 Task: Create new customer invoice with Date Opened: 25-May-23, Select Customer: Cornucopia of Goods, Terms: Net 30. Make invoice entry for item-1 with Date: 25-May-23, Description: Youth To The People Dream Eye Cream with Vitamin C and Ceramides (0.5 oz)
, Income Account: Income:Sales, Quantity: 1, Unit Price: 15.99, Sales Tax: Y, Sales Tax Included: Y, Tax Table: Sales Tax. Make entry for item-2 with Date: 25-May-23, Description: Modal Long Pajama Set Charcoal Heather Gray Medium
, Income Account: Income:Sales, Quantity: 1, Unit Price: 13.49, Sales Tax: Y, Sales Tax Included: Y, Tax Table: Sales Tax. Post Invoice with Post Date: 25-May-23, Post to Accounts: Assets:Accounts Receivable. Pay / Process Payment with Transaction Date: 23-Jun-23, Amount: 29.49, Transfer Account: Checking Account. Go to 'Print Invoice'.
Action: Mouse moved to (164, 34)
Screenshot: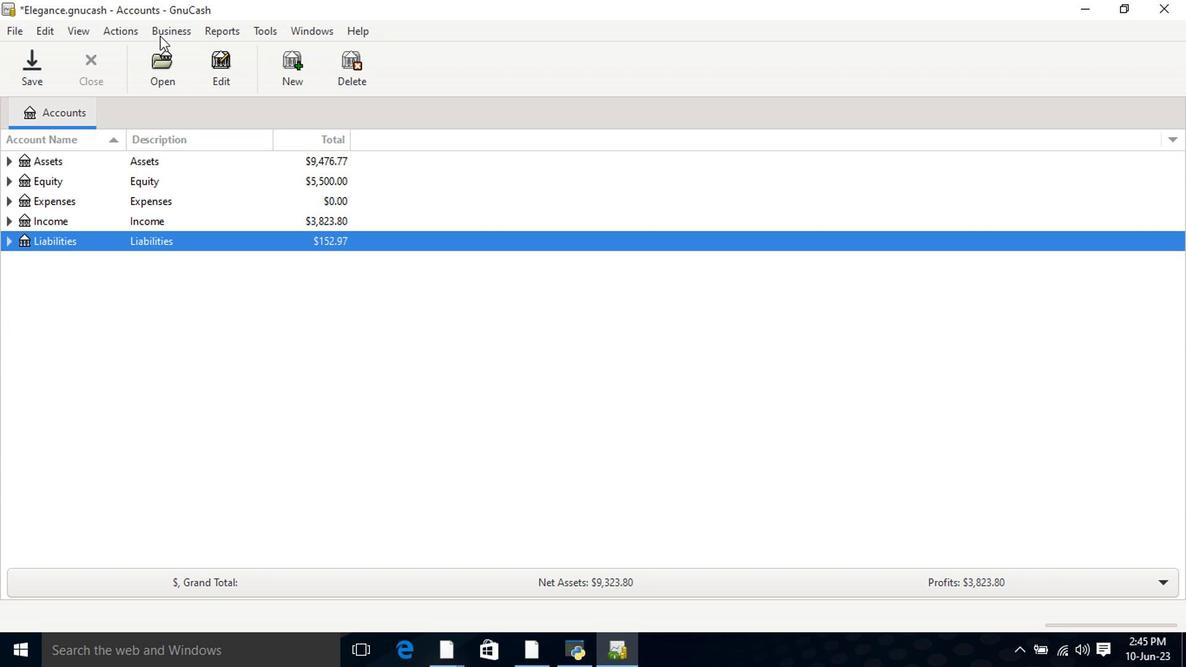 
Action: Mouse pressed left at (164, 34)
Screenshot: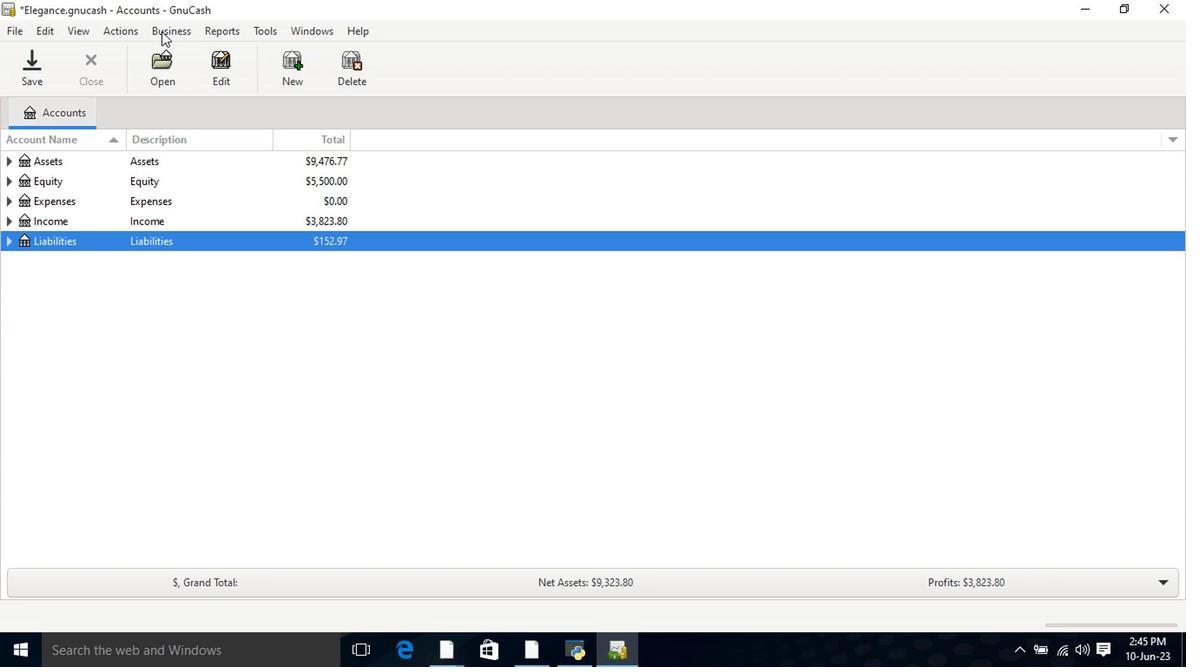 
Action: Mouse moved to (175, 54)
Screenshot: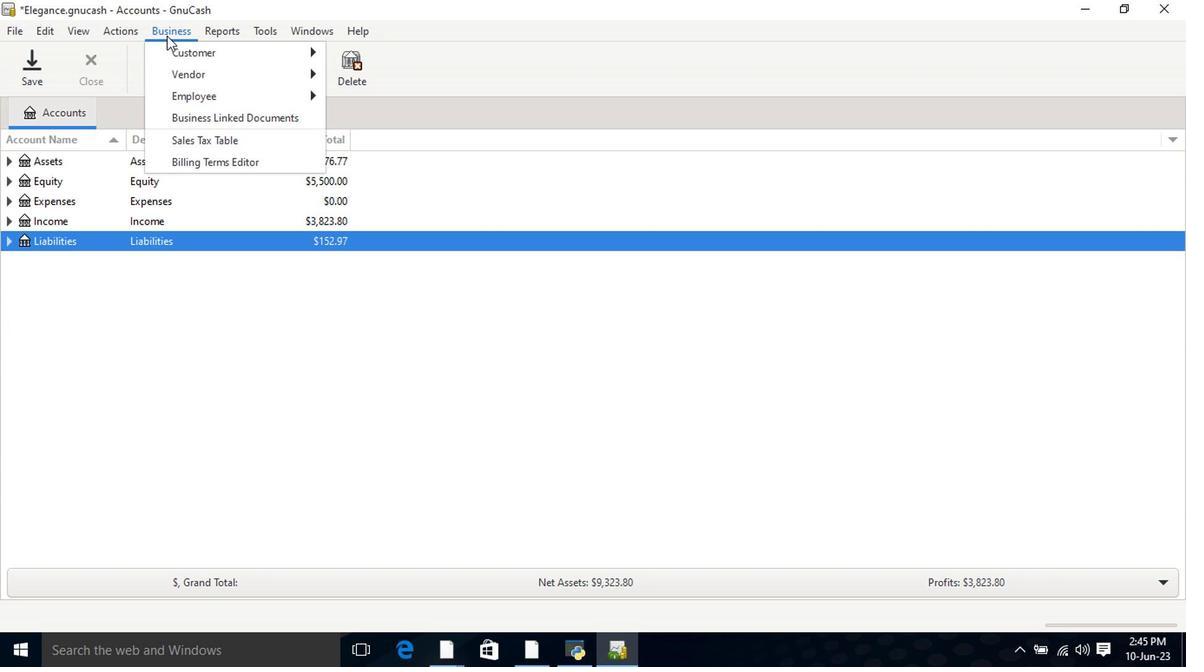 
Action: Mouse pressed left at (175, 54)
Screenshot: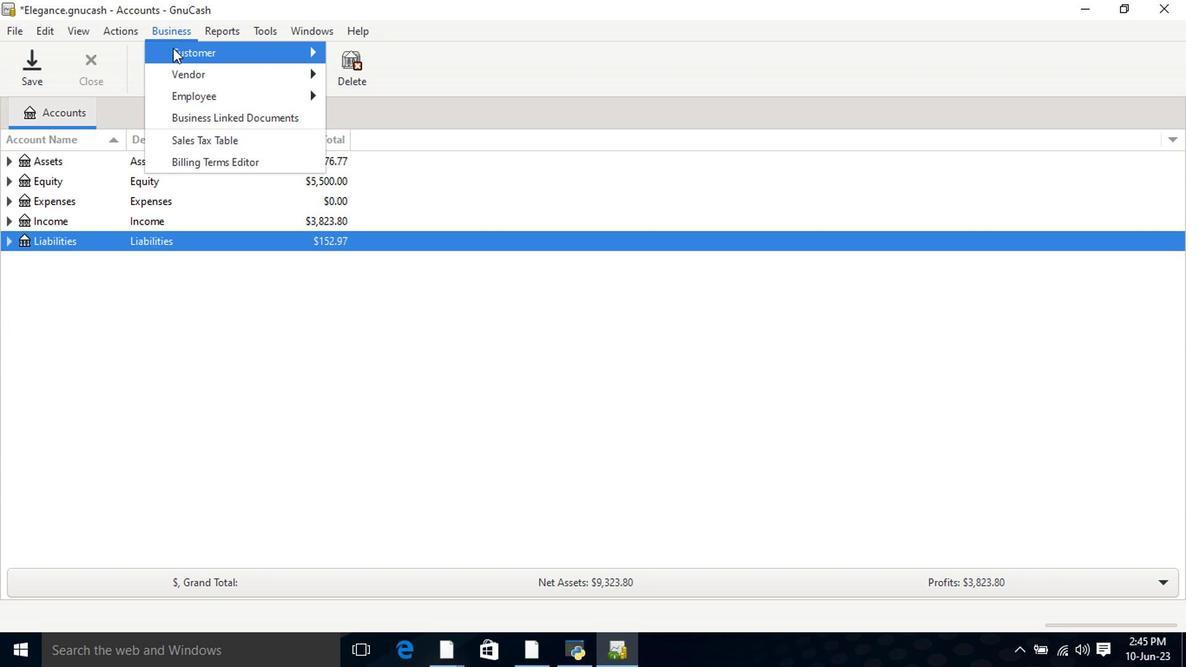 
Action: Mouse moved to (392, 121)
Screenshot: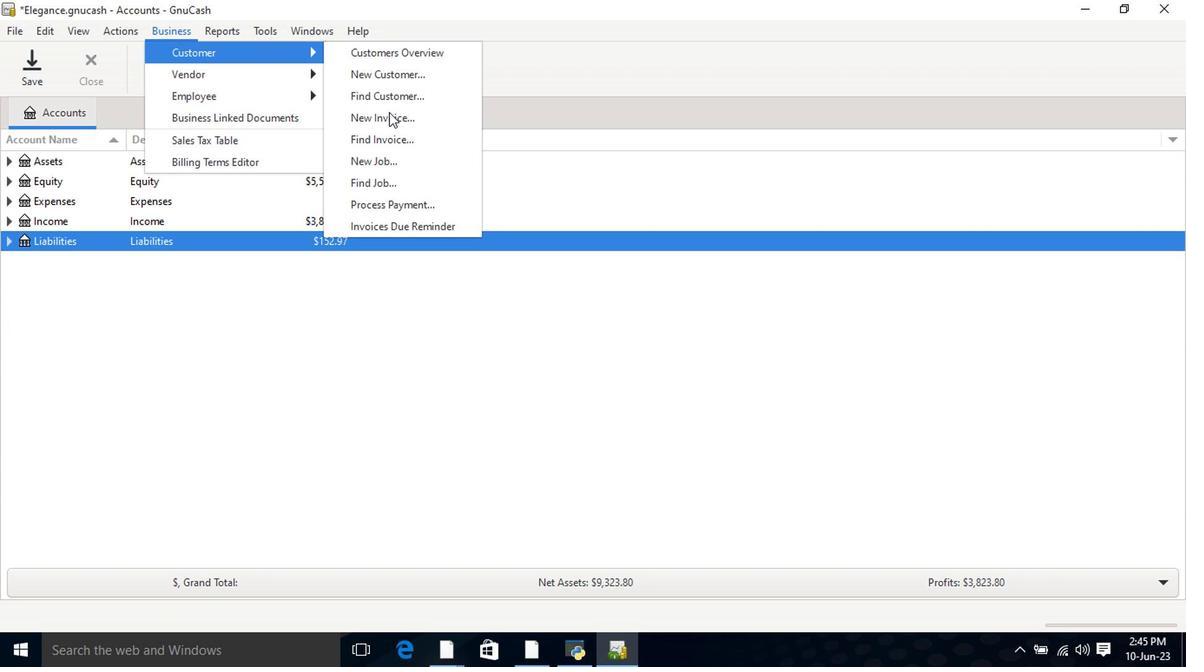 
Action: Mouse pressed left at (392, 121)
Screenshot: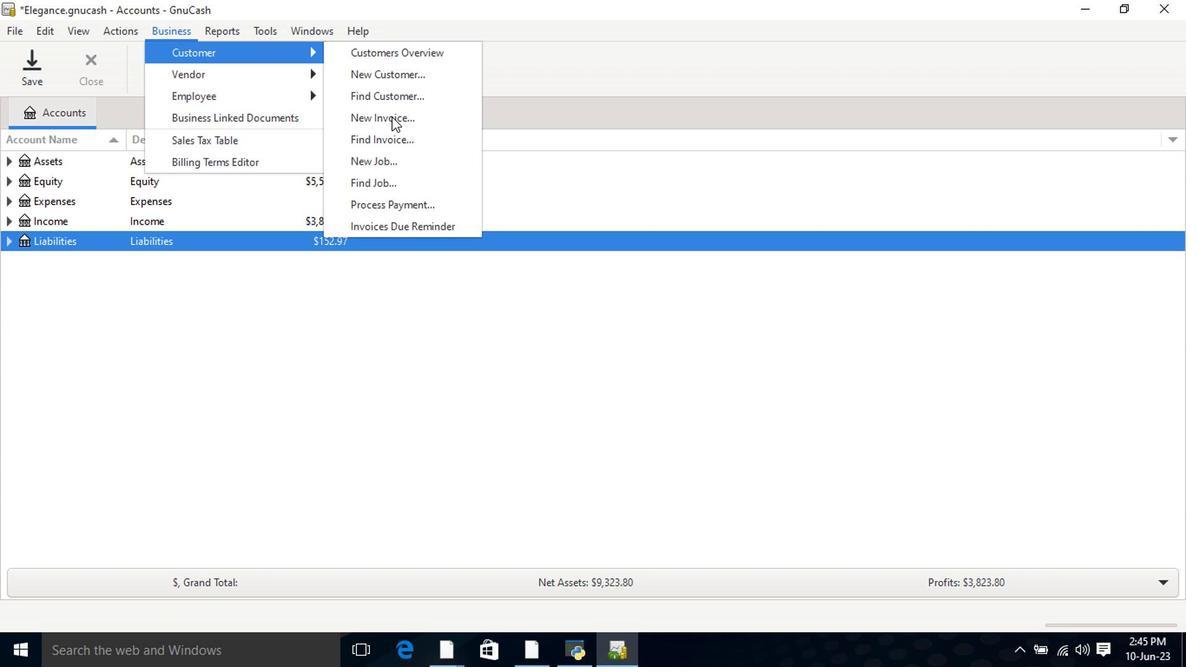 
Action: Mouse moved to (723, 268)
Screenshot: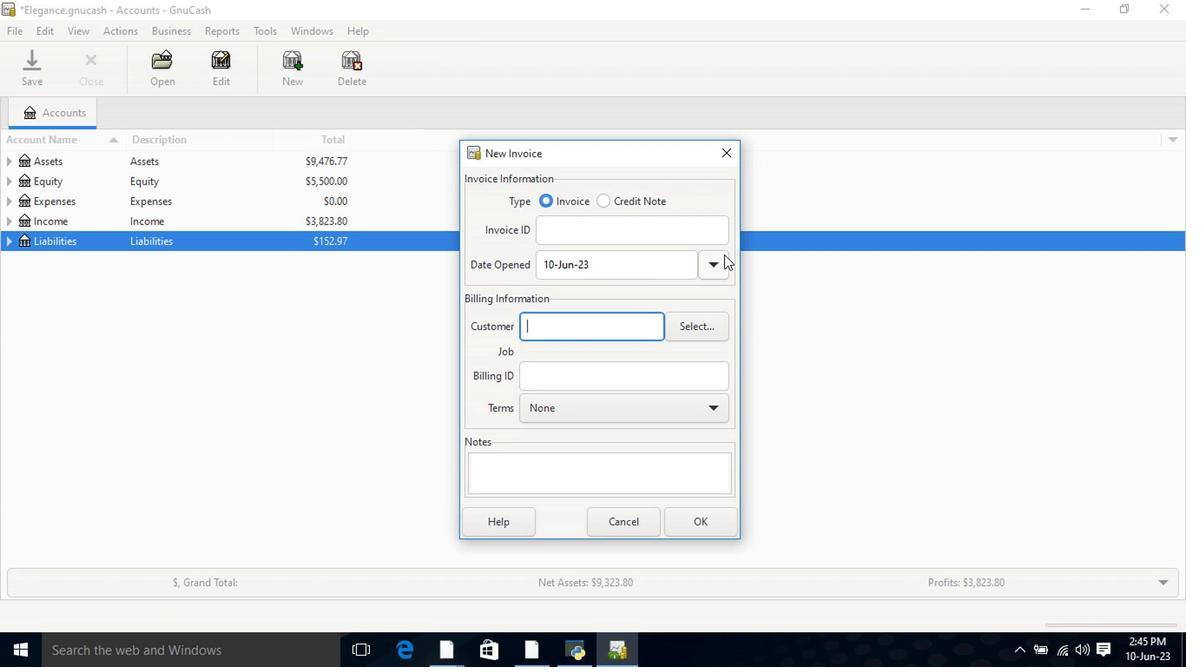 
Action: Mouse pressed left at (723, 268)
Screenshot: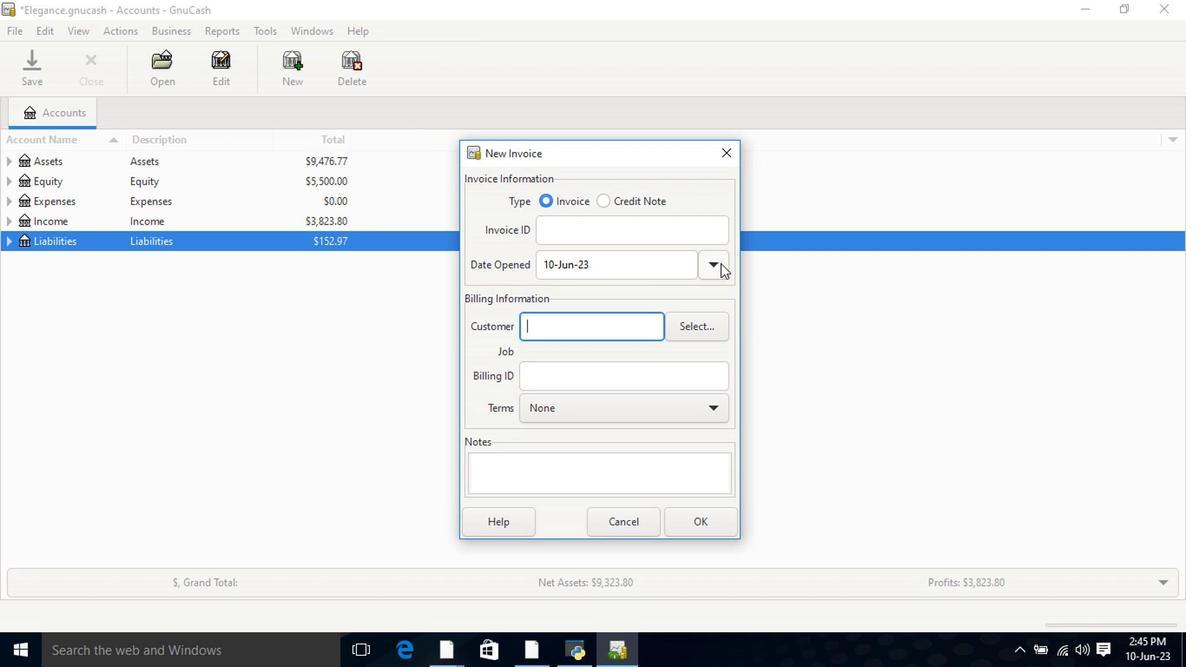 
Action: Mouse moved to (580, 297)
Screenshot: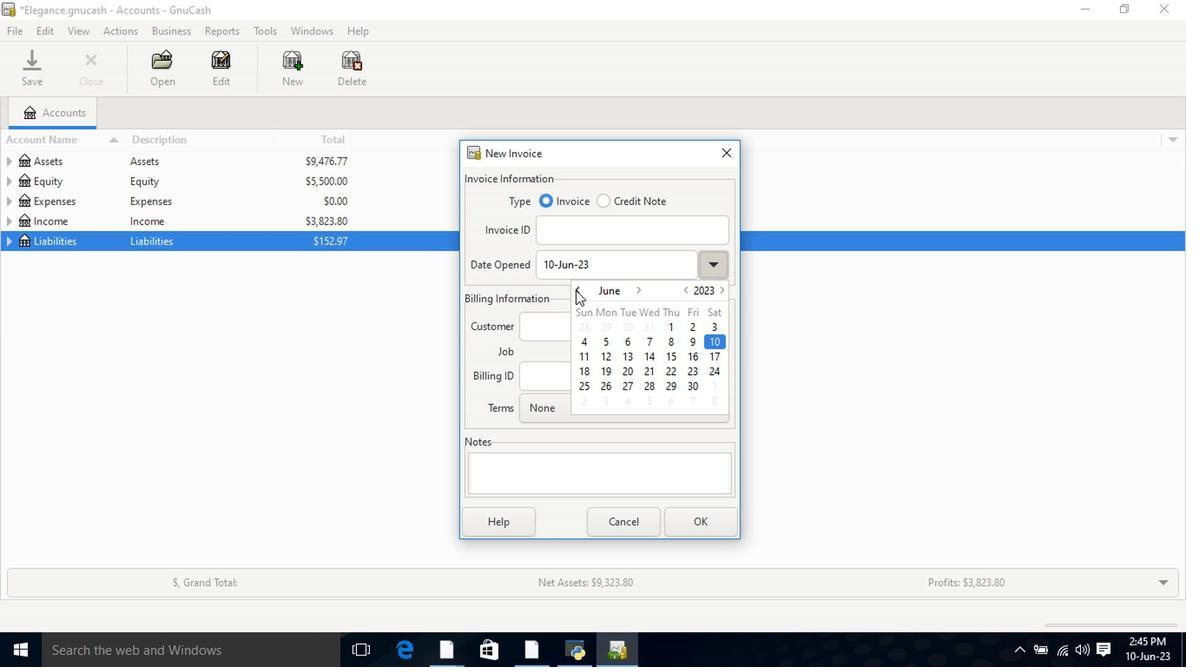 
Action: Mouse pressed left at (580, 297)
Screenshot: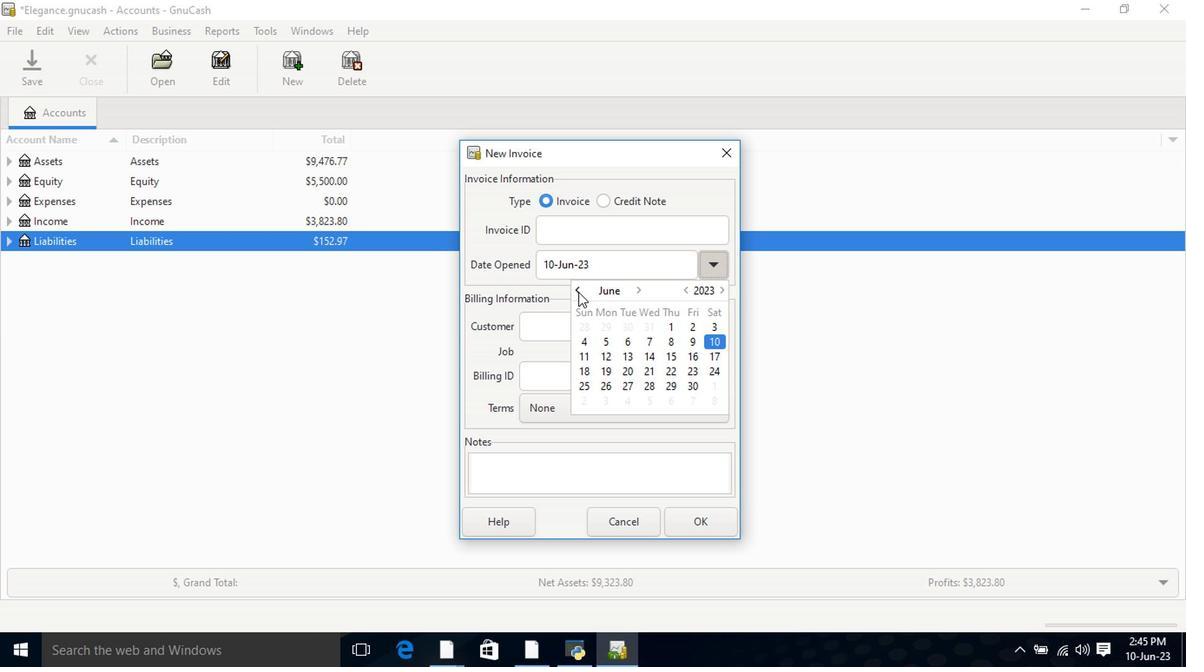 
Action: Mouse moved to (673, 373)
Screenshot: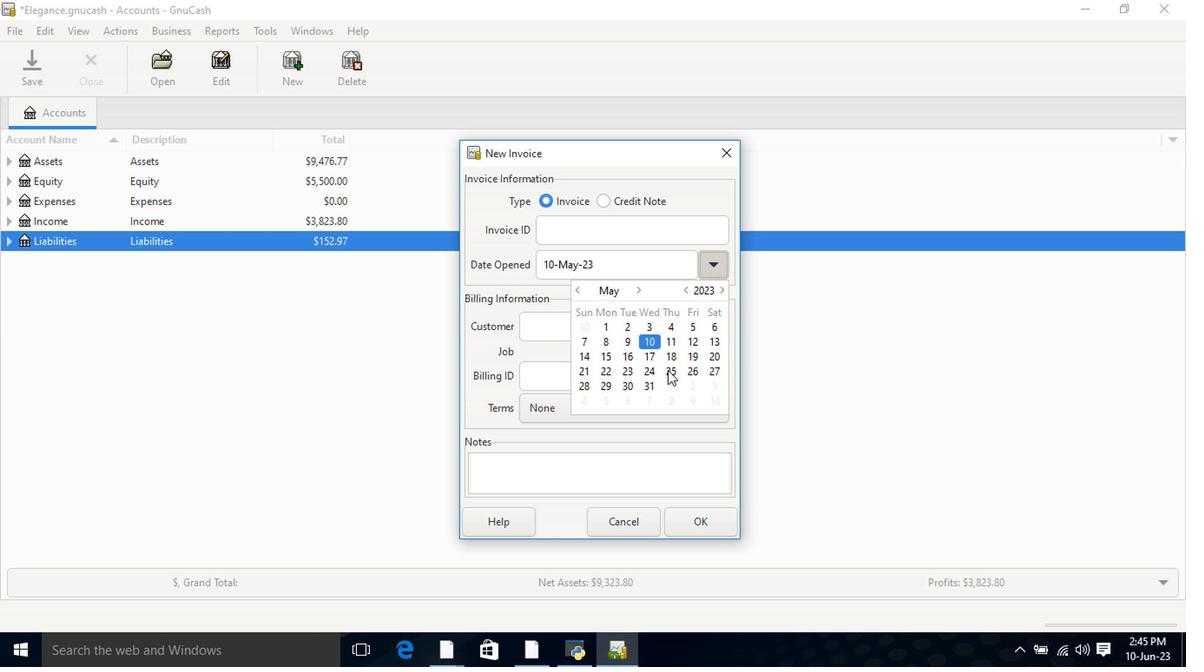
Action: Mouse pressed left at (673, 373)
Screenshot: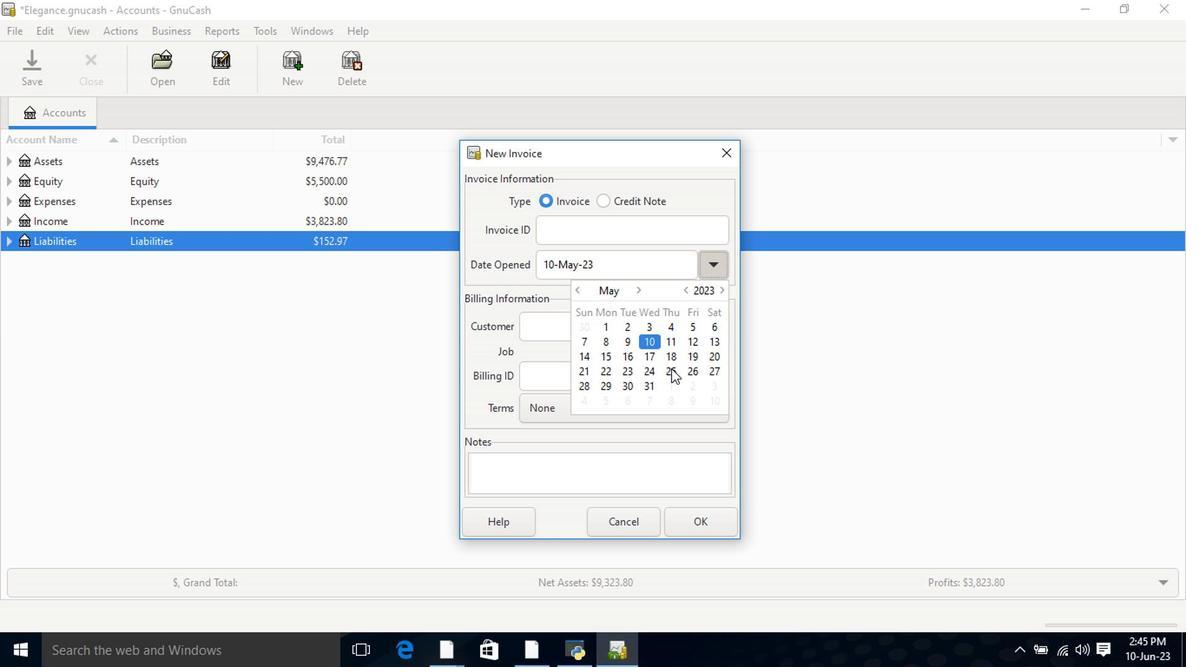
Action: Mouse pressed left at (673, 373)
Screenshot: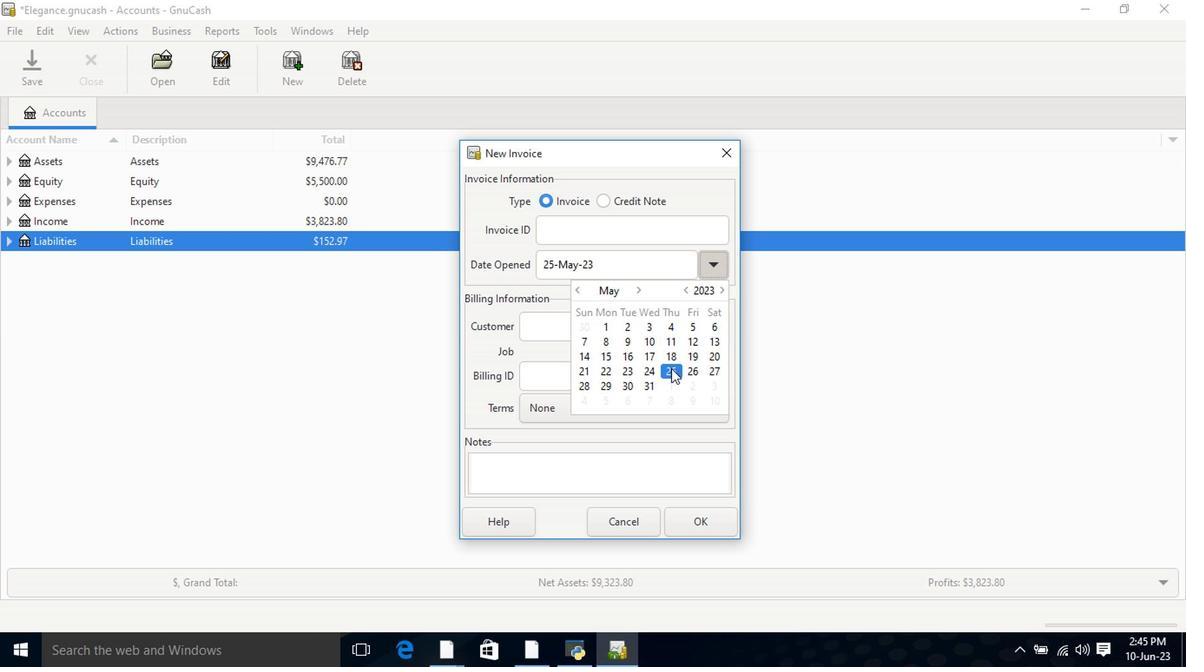 
Action: Mouse moved to (619, 339)
Screenshot: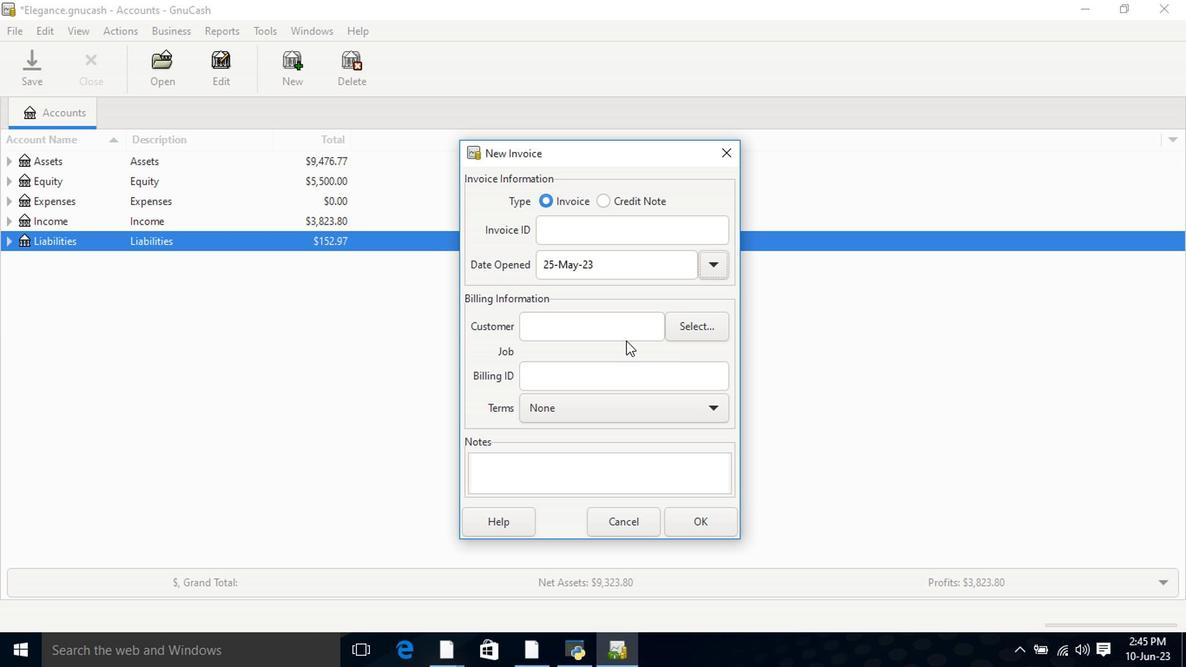
Action: Mouse pressed left at (619, 339)
Screenshot: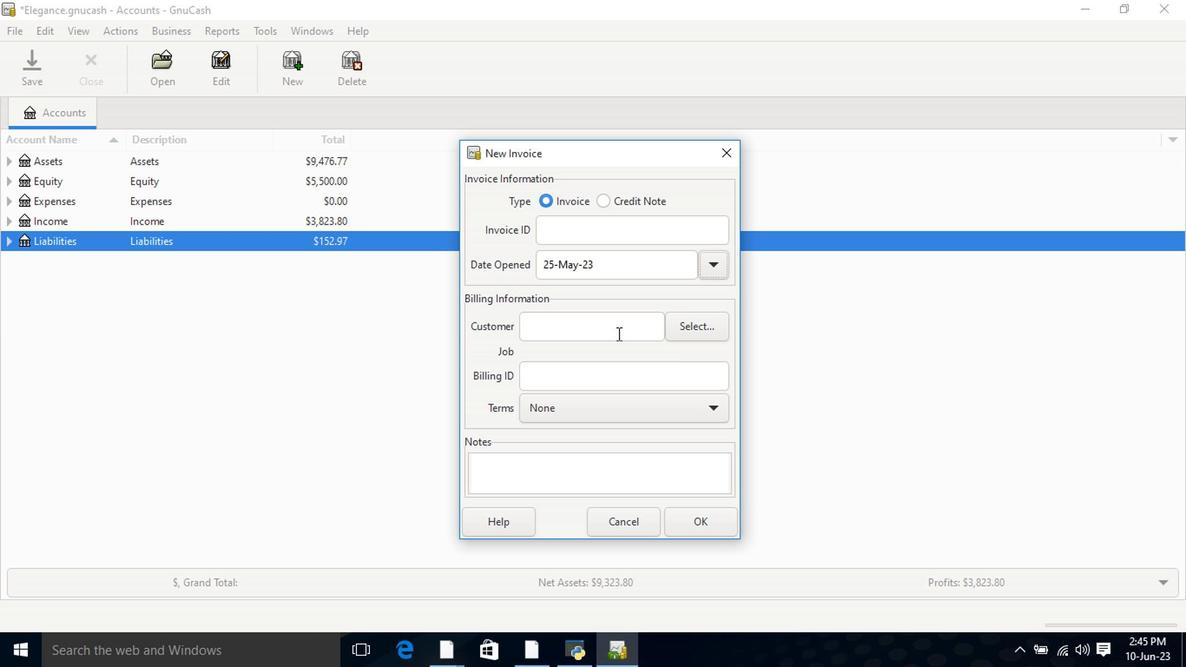 
Action: Mouse moved to (618, 339)
Screenshot: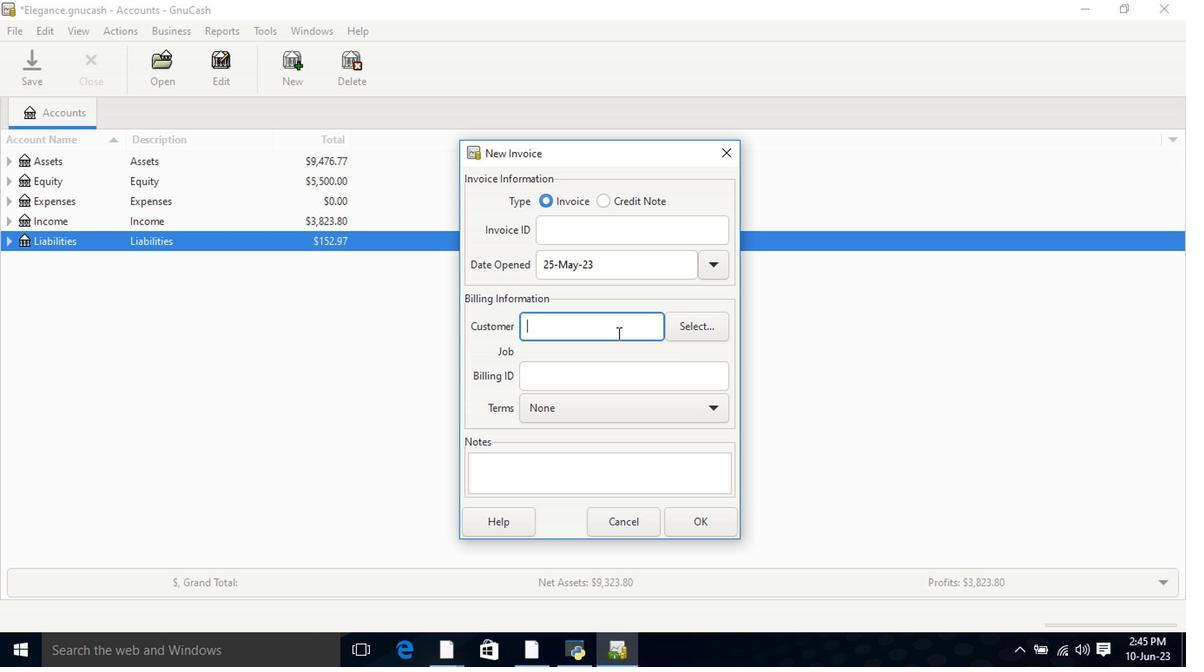 
Action: Key pressed <Key.shift>Corn
Screenshot: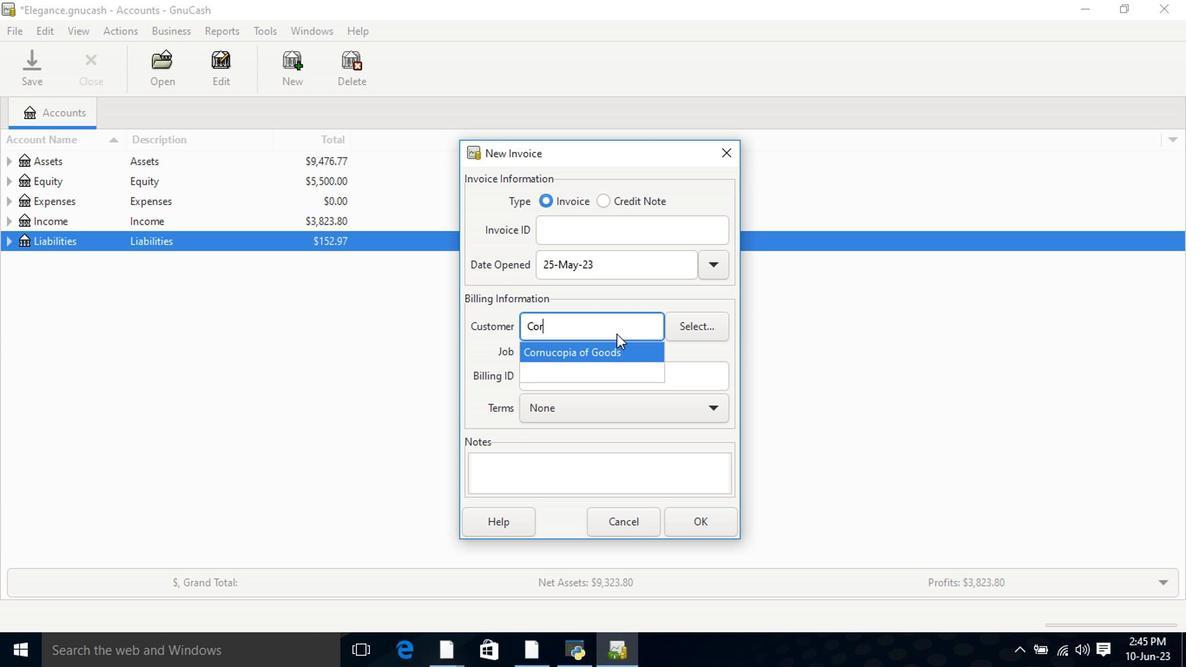 
Action: Mouse moved to (586, 354)
Screenshot: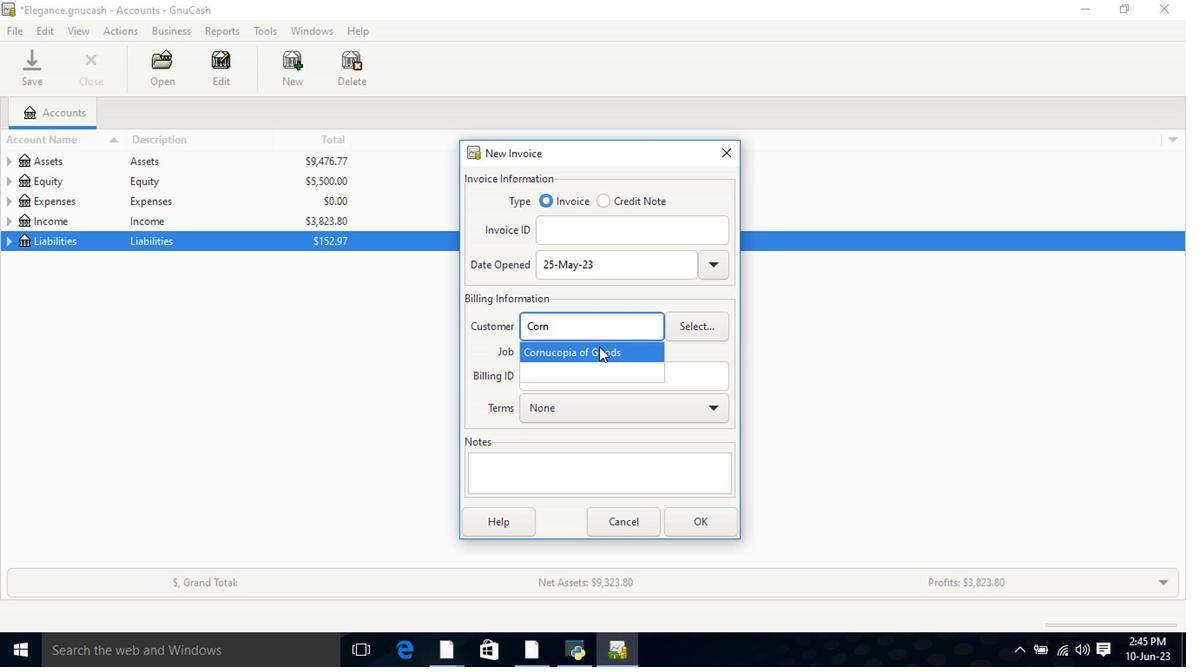 
Action: Mouse pressed left at (586, 354)
Screenshot: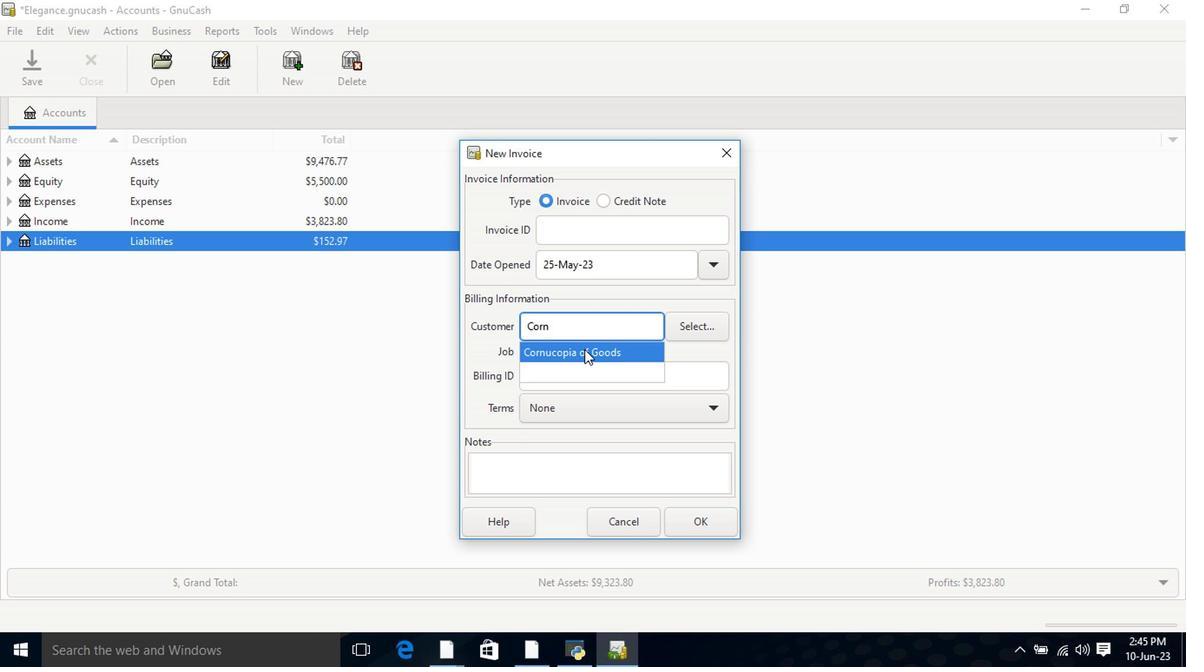 
Action: Mouse moved to (592, 435)
Screenshot: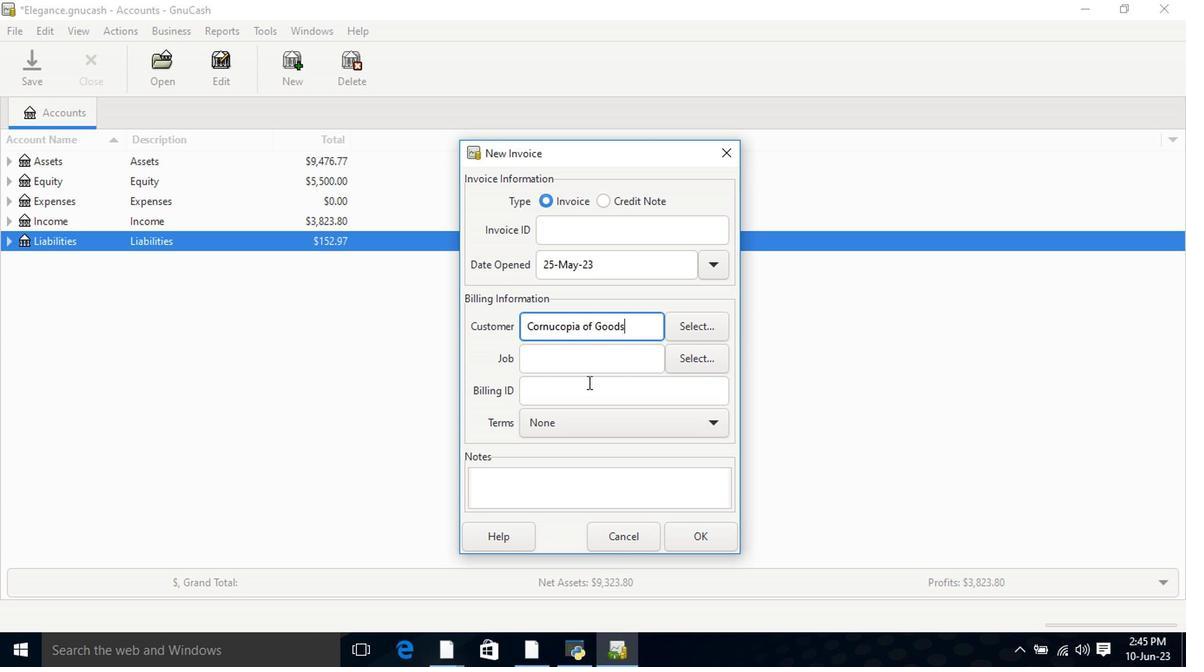 
Action: Mouse pressed left at (592, 435)
Screenshot: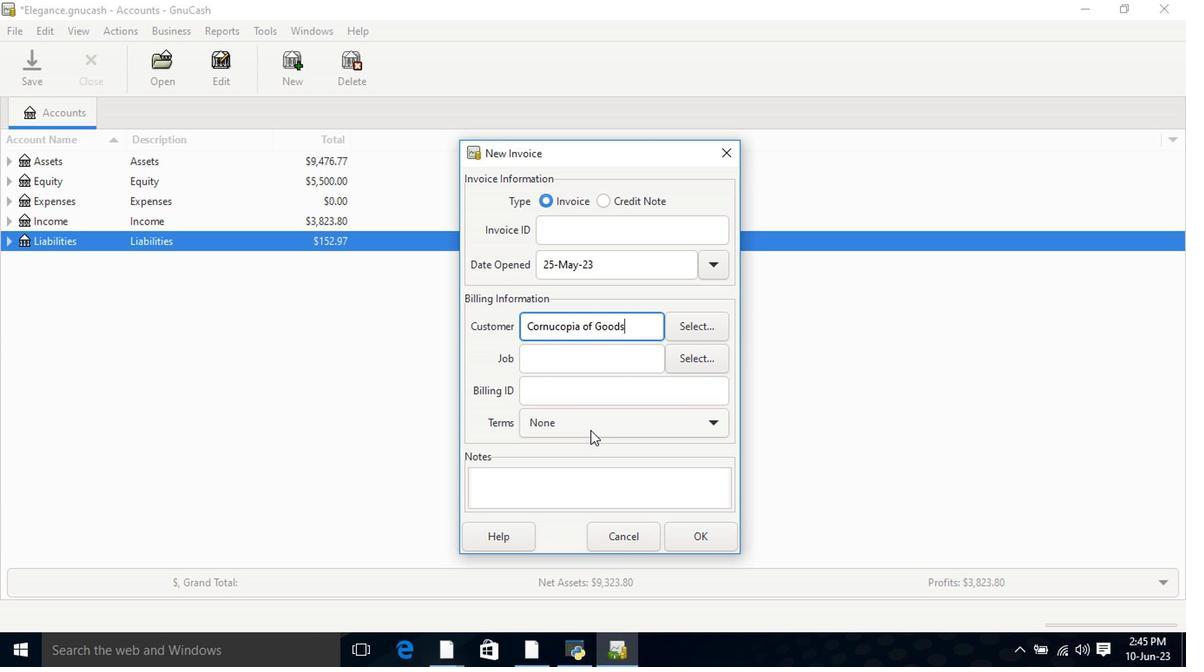 
Action: Mouse moved to (589, 473)
Screenshot: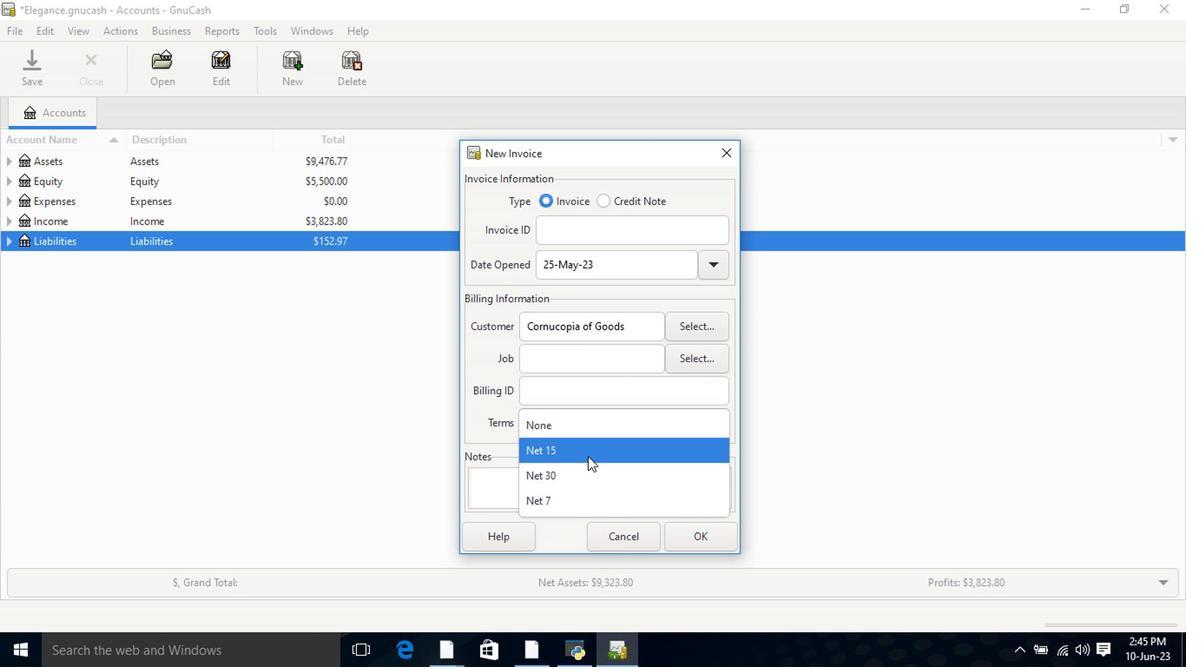 
Action: Mouse pressed left at (589, 473)
Screenshot: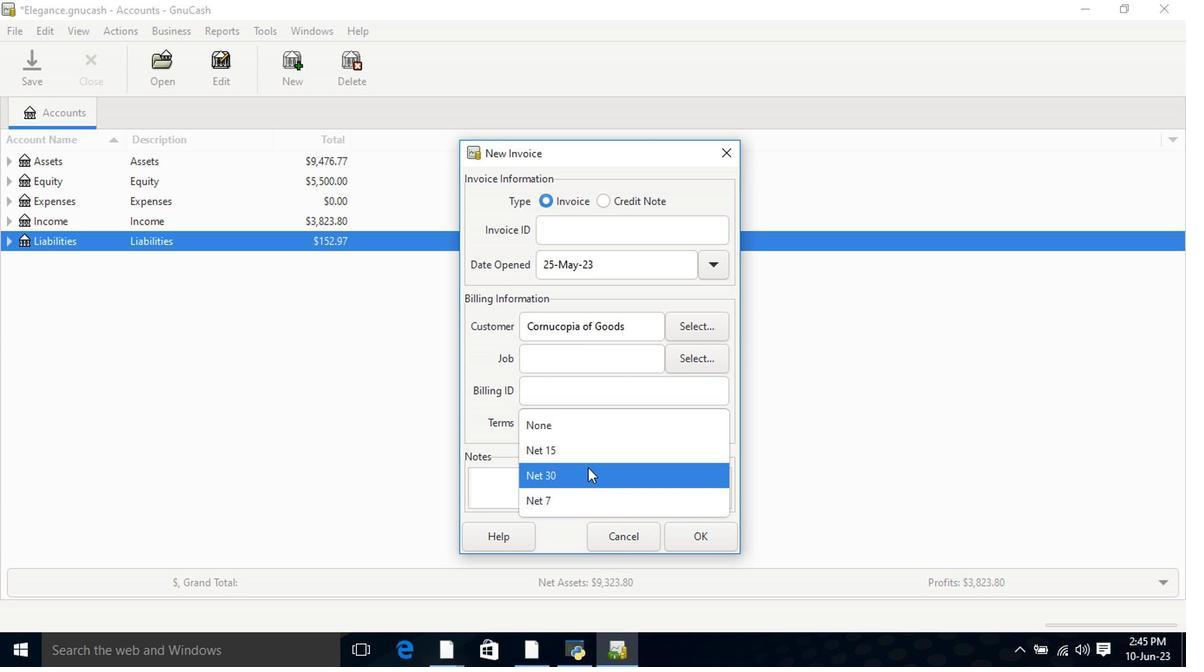 
Action: Mouse moved to (730, 554)
Screenshot: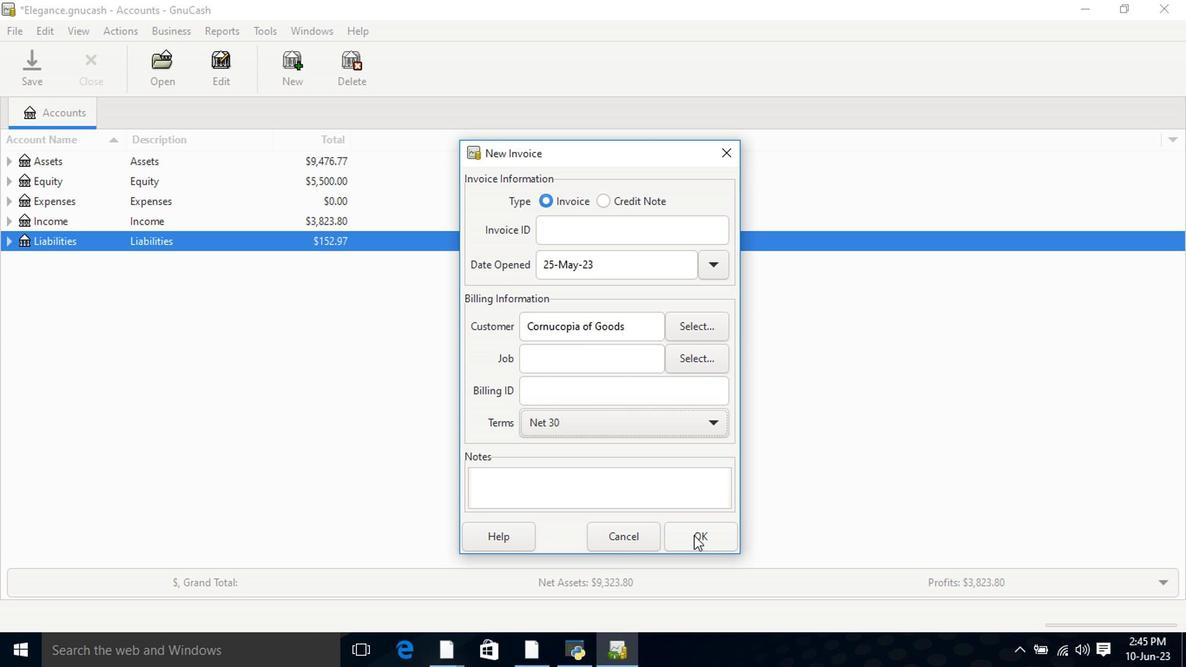 
Action: Mouse pressed left at (730, 554)
Screenshot: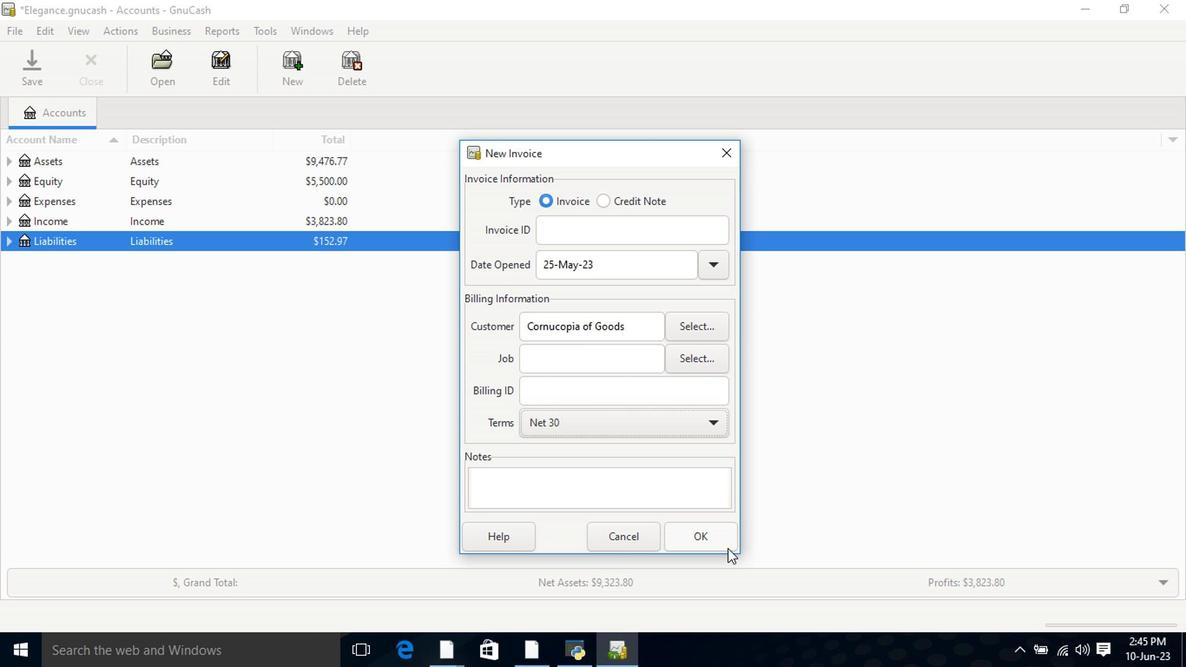 
Action: Mouse moved to (86, 346)
Screenshot: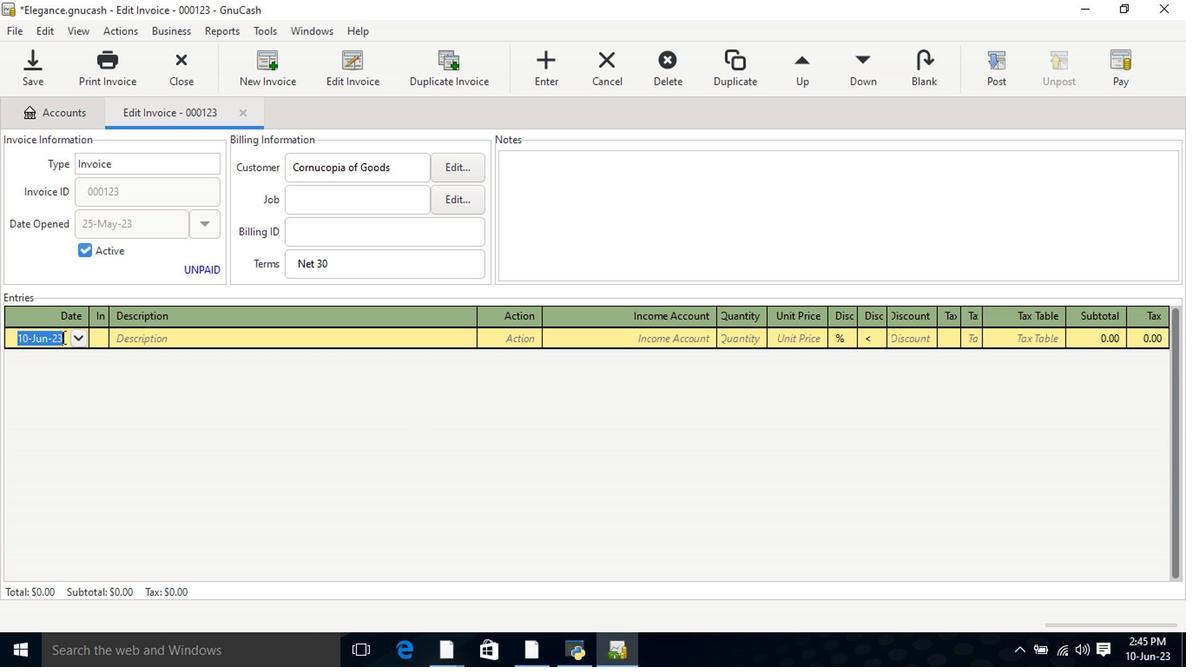 
Action: Mouse pressed left at (86, 346)
Screenshot: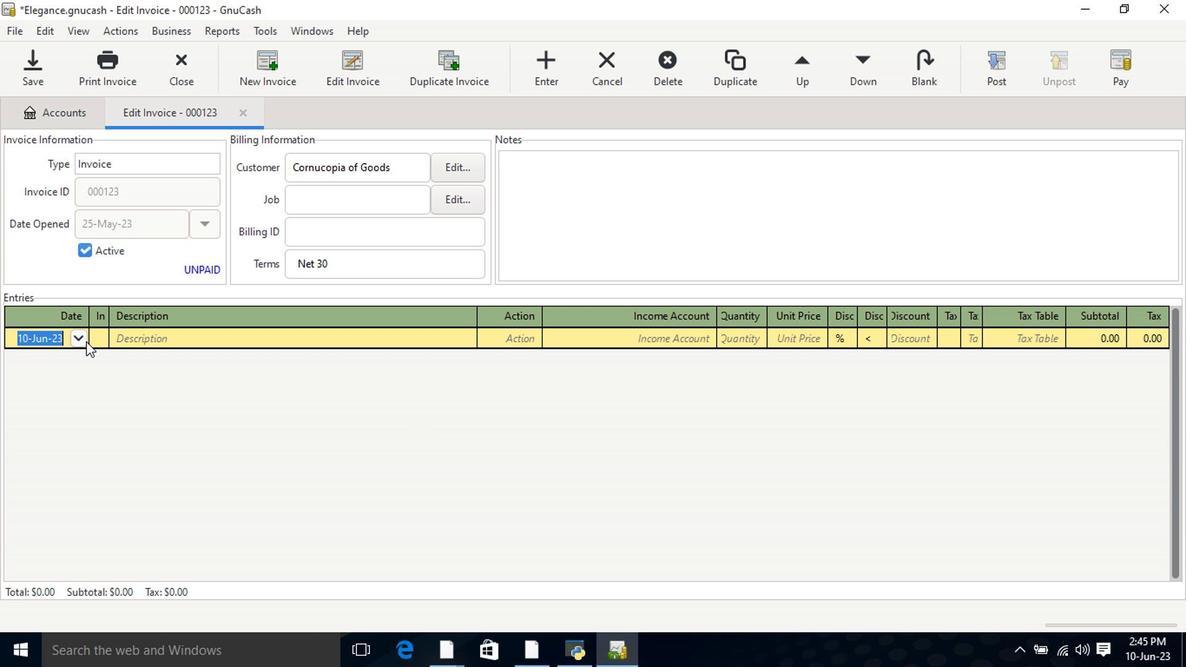 
Action: Mouse moved to (12, 369)
Screenshot: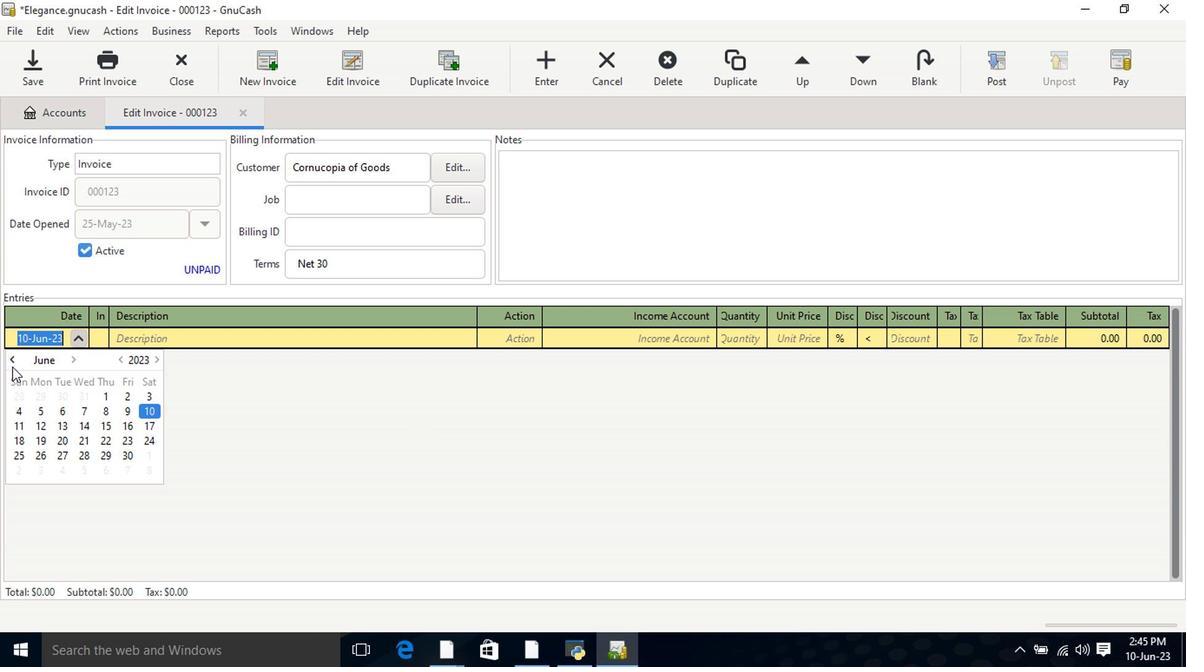 
Action: Mouse pressed left at (12, 369)
Screenshot: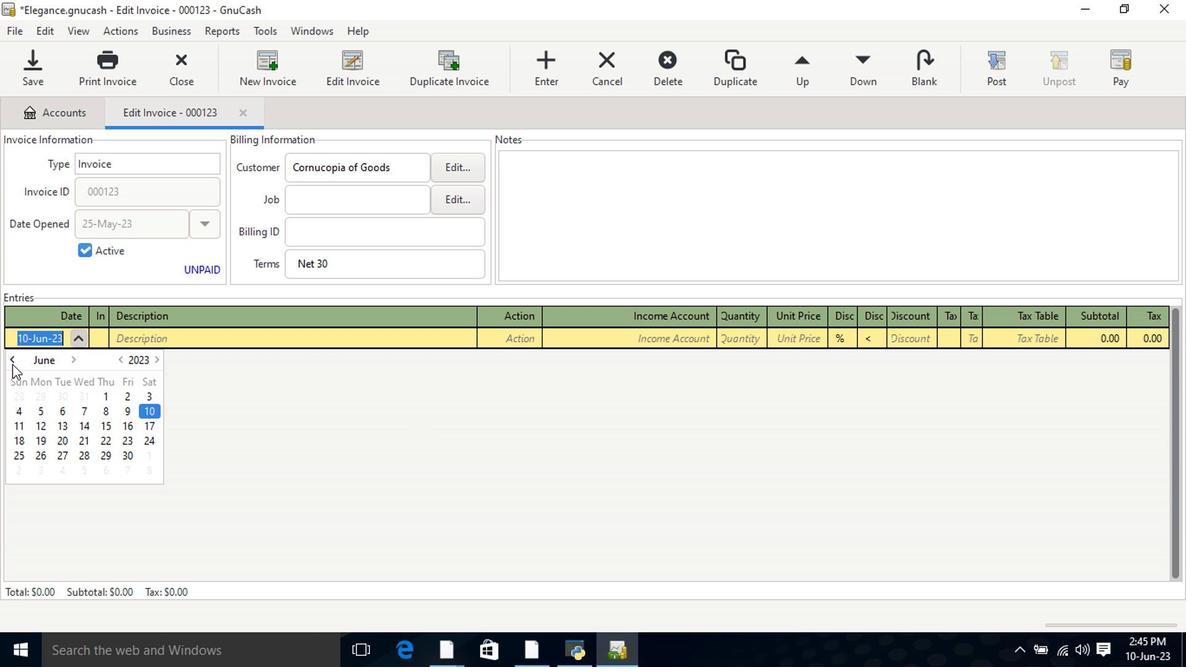 
Action: Mouse moved to (107, 441)
Screenshot: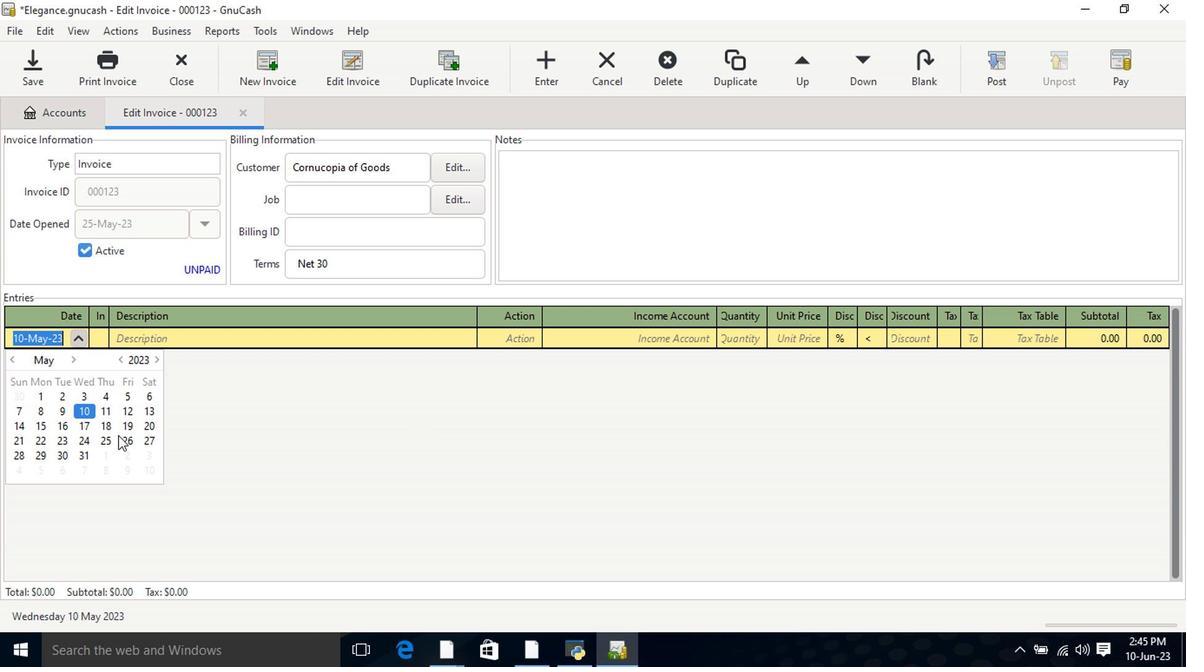 
Action: Mouse pressed left at (107, 441)
Screenshot: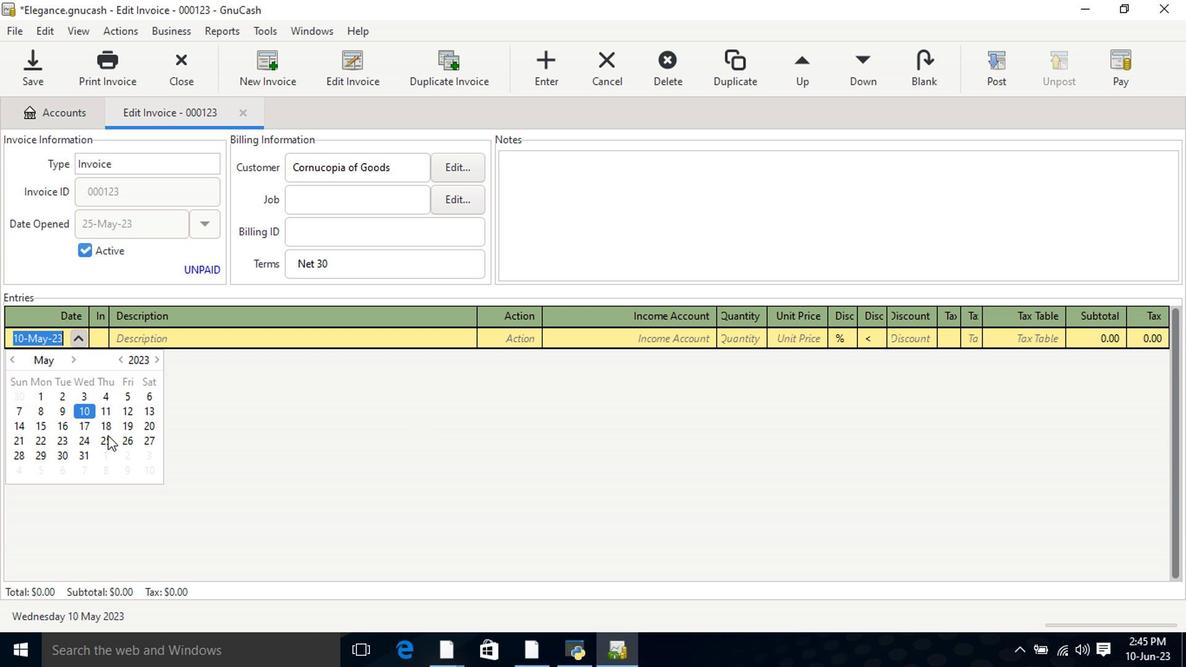 
Action: Mouse pressed left at (107, 441)
Screenshot: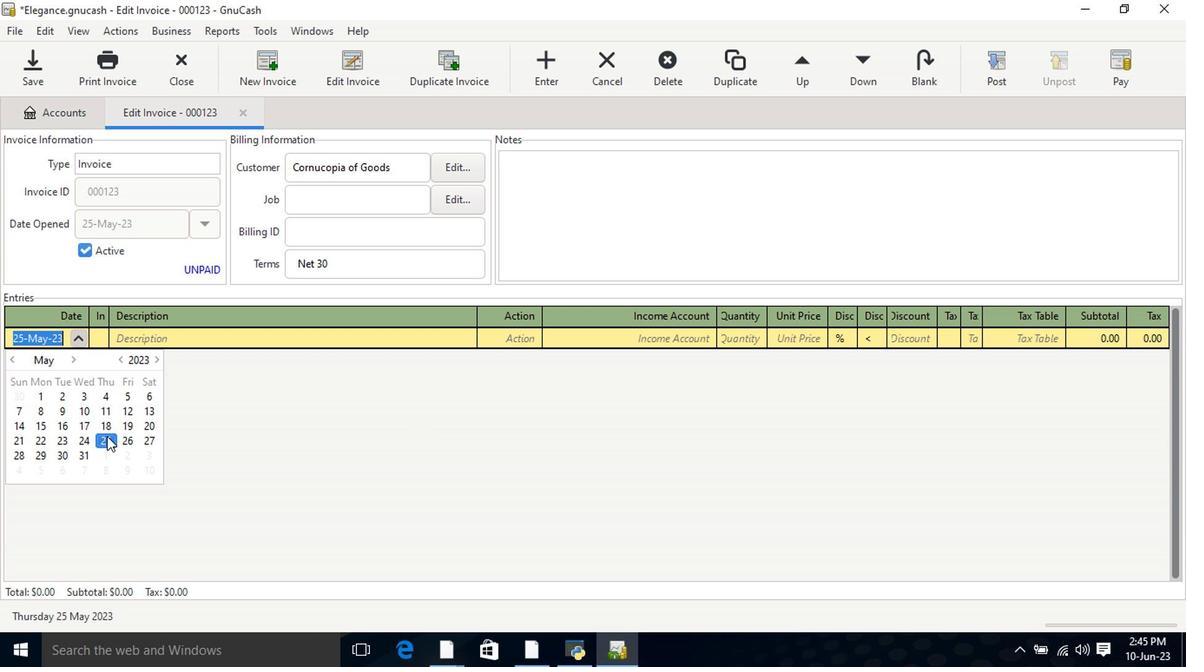 
Action: Mouse moved to (193, 341)
Screenshot: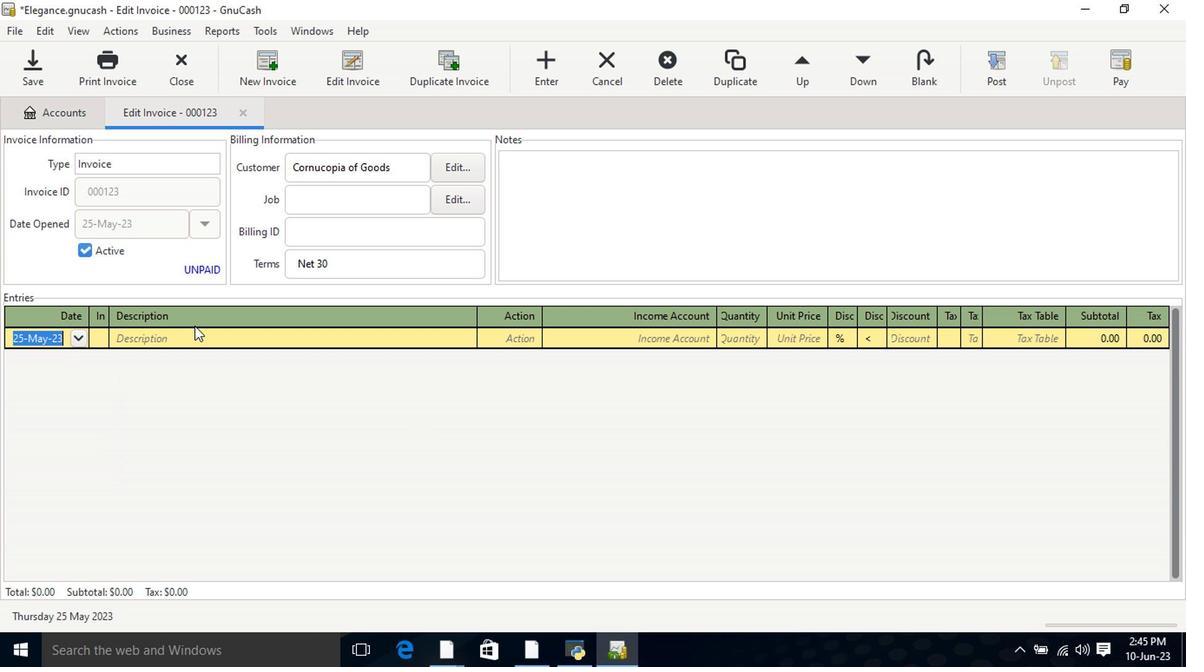 
Action: Mouse pressed left at (193, 341)
Screenshot: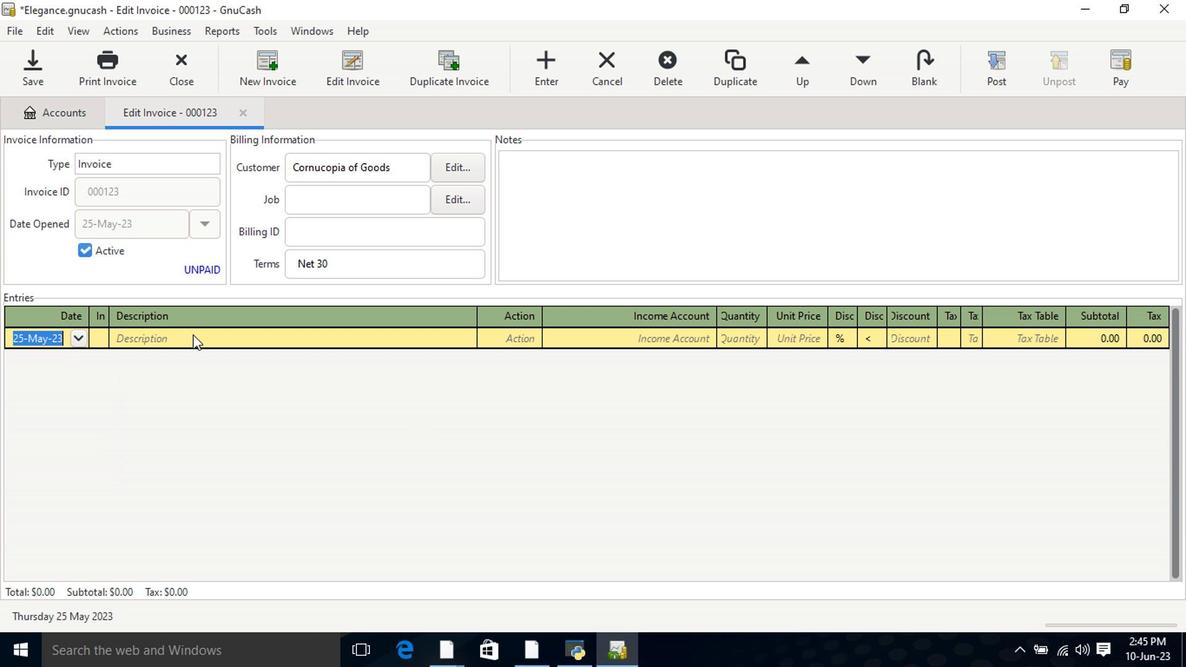 
Action: Key pressed <Key.shift>Youth<Key.space><Key.shift>To<Key.space><Key.shift>The<Key.space><Key.shift>People<Key.space><Key.shift>Dream<Key.space><Key.shift>Eye<Key.space><Key.shift>Cream<Key.space>with<Key.space><Key.shift>Vitamin<Key.space><Key.shift>C<Key.space>and<Key.space><Key.shift>Ceramides<Key.space><Key.shift_r>(0.5<Key.space>oz<Key.shift_r>)<Key.tab><Key.tab>incom<Key.down><Key.down><Key.down><Key.tab>1<Key.tab>15.99<Key.tab>
Screenshot: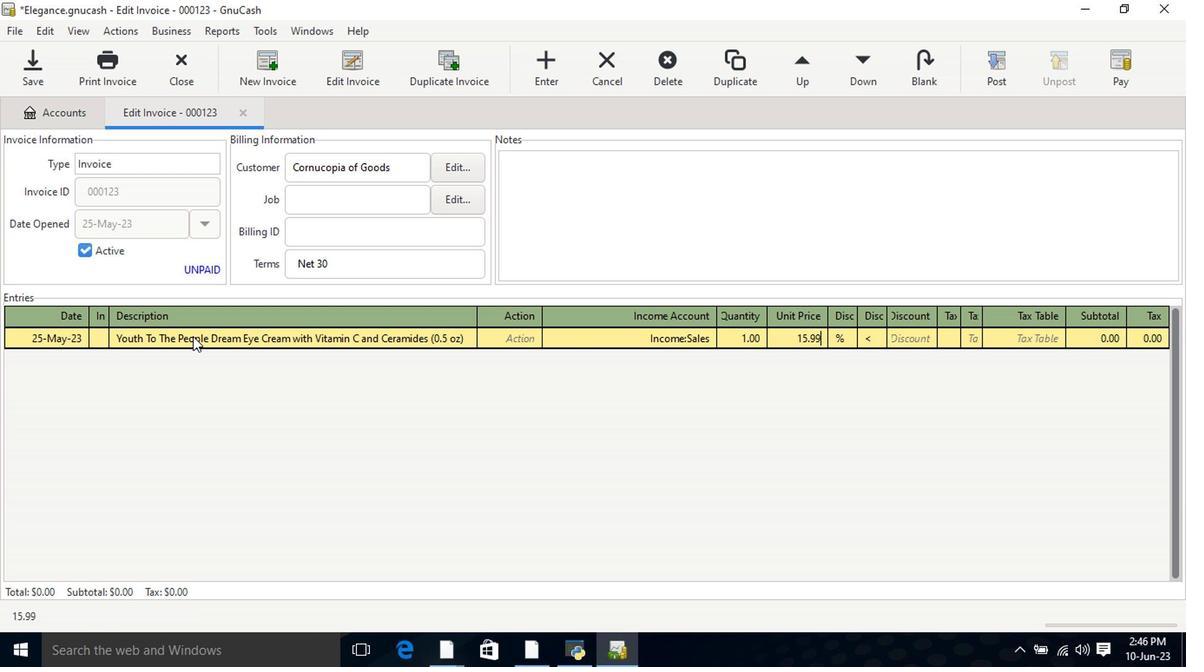 
Action: Mouse moved to (943, 342)
Screenshot: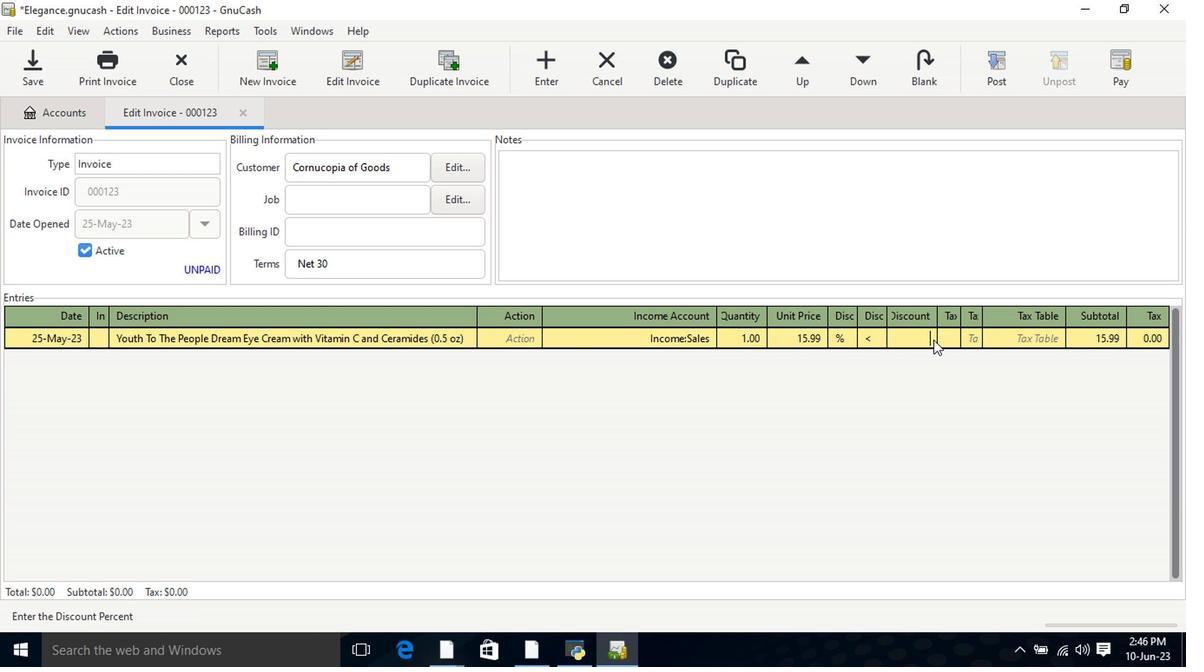 
Action: Mouse pressed left at (943, 342)
Screenshot: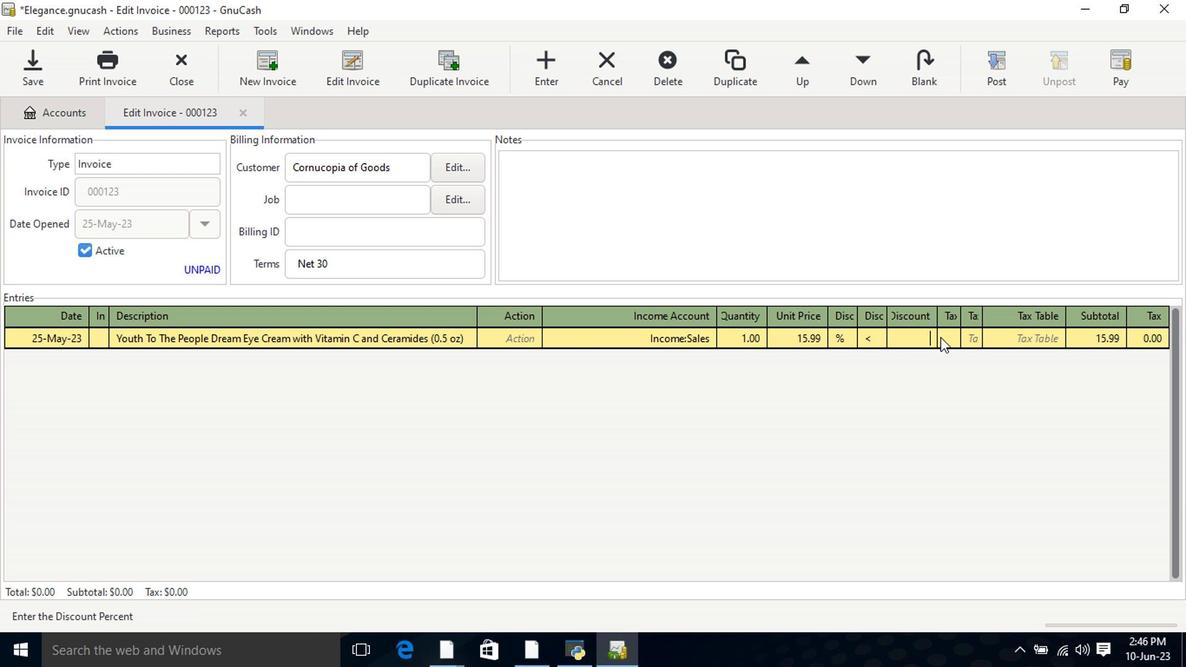 
Action: Mouse moved to (982, 340)
Screenshot: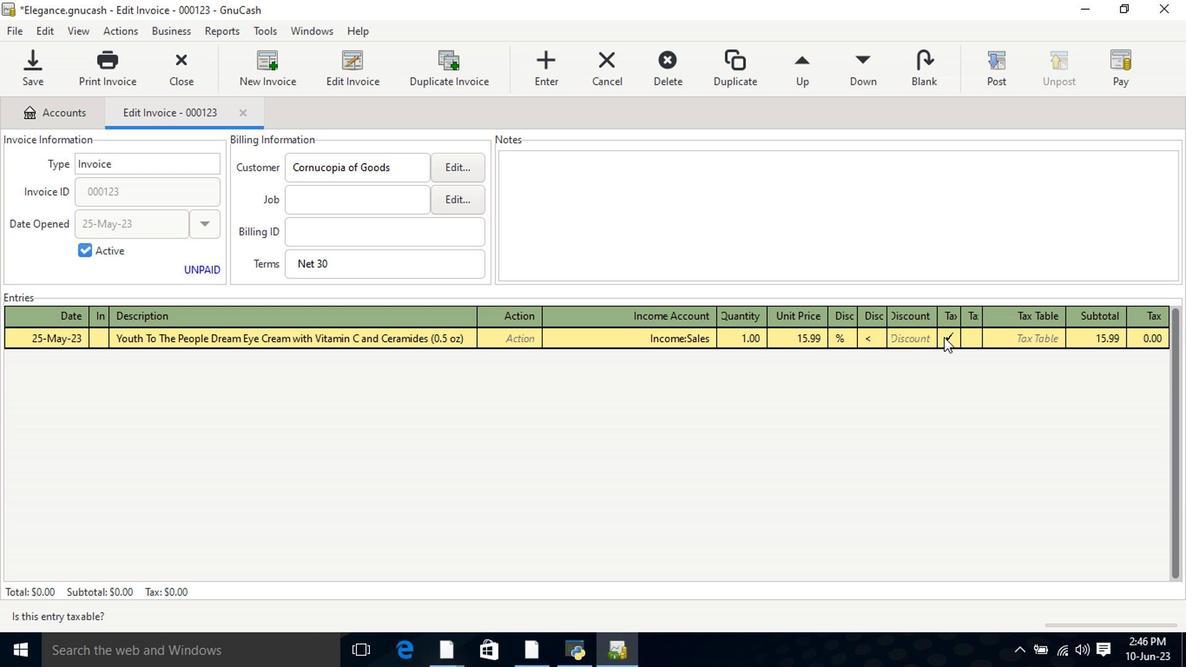 
Action: Mouse pressed left at (982, 340)
Screenshot: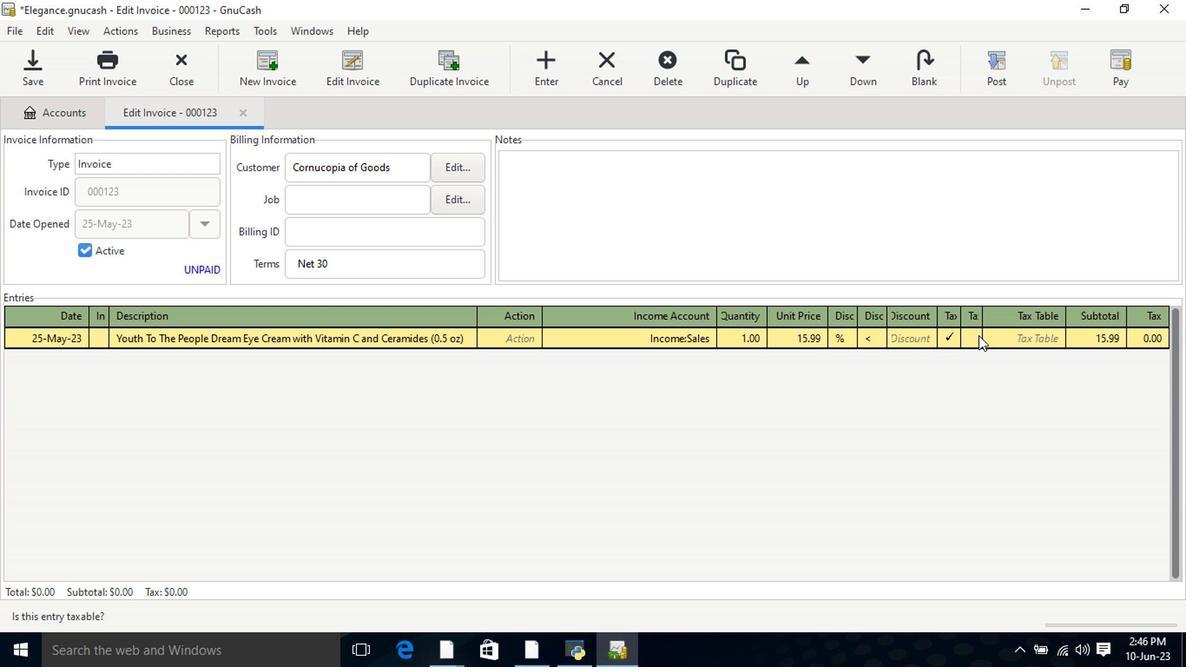 
Action: Mouse moved to (1035, 343)
Screenshot: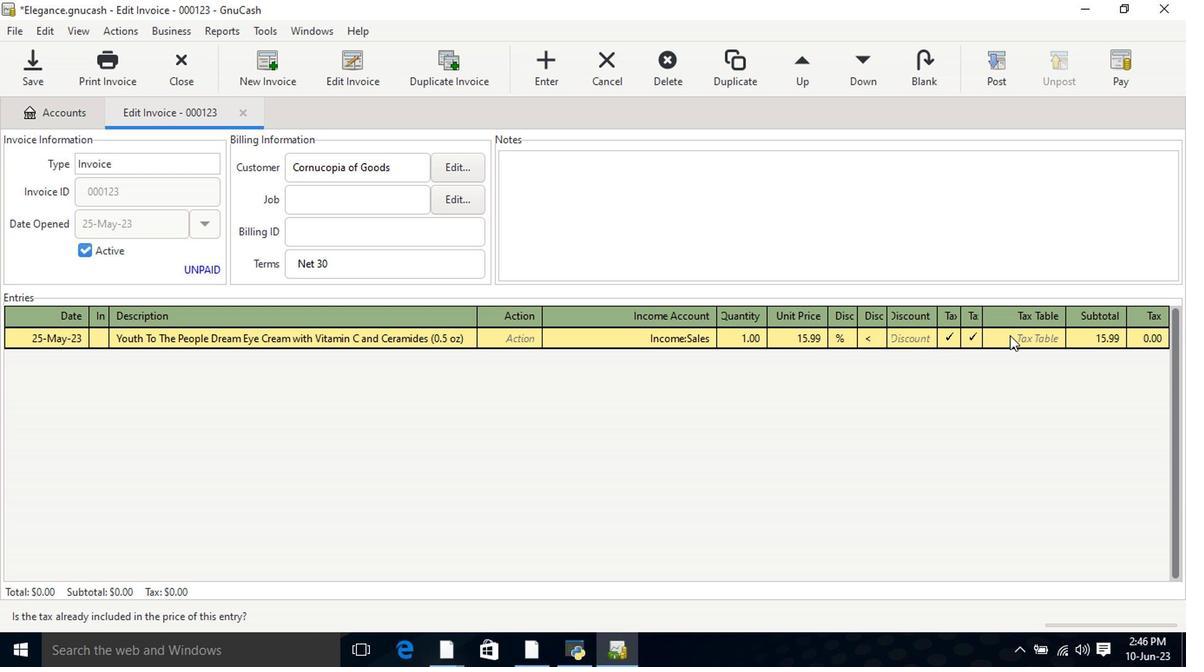 
Action: Mouse pressed left at (1035, 343)
Screenshot: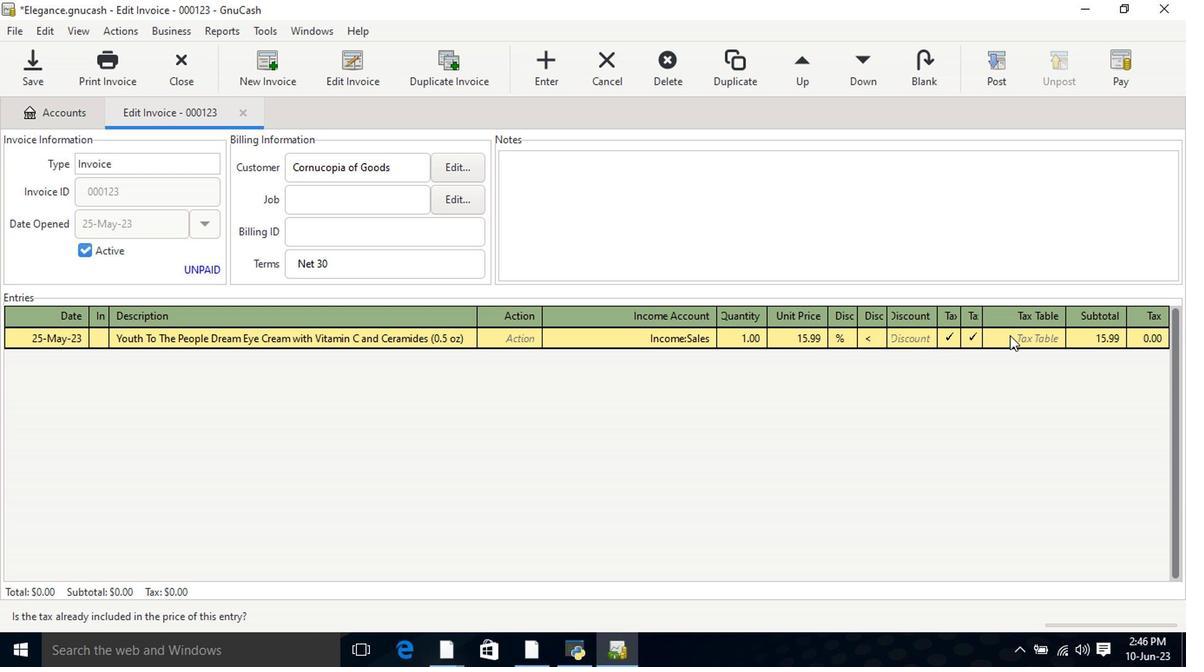 
Action: Mouse moved to (1053, 348)
Screenshot: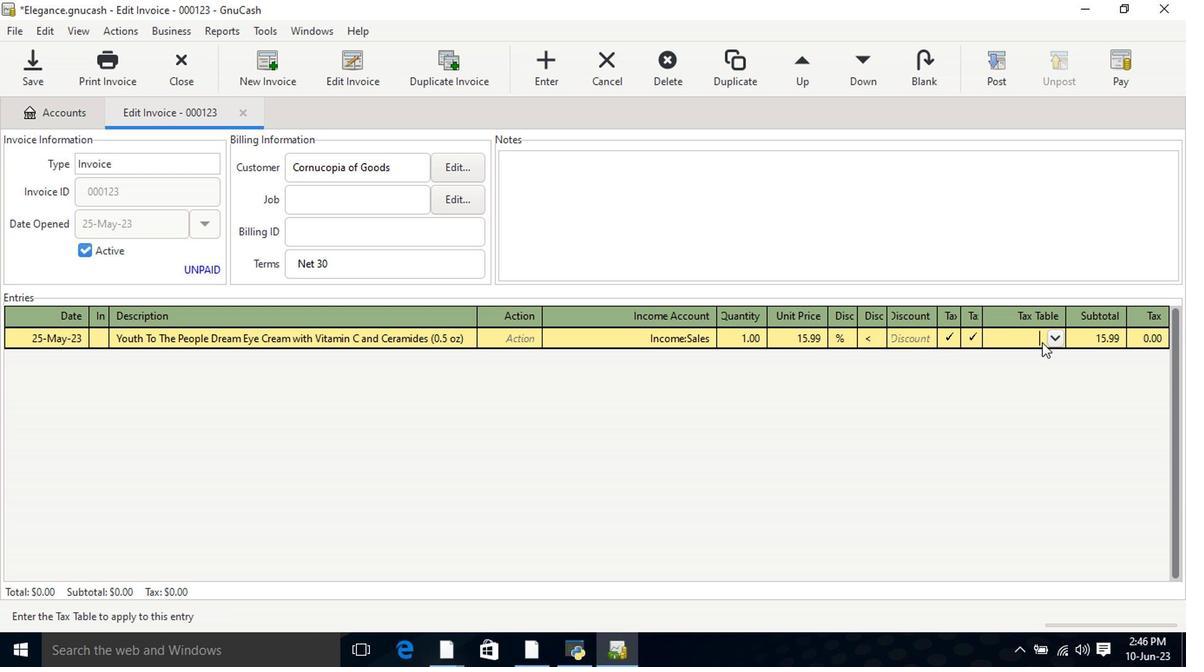 
Action: Mouse pressed left at (1053, 348)
Screenshot: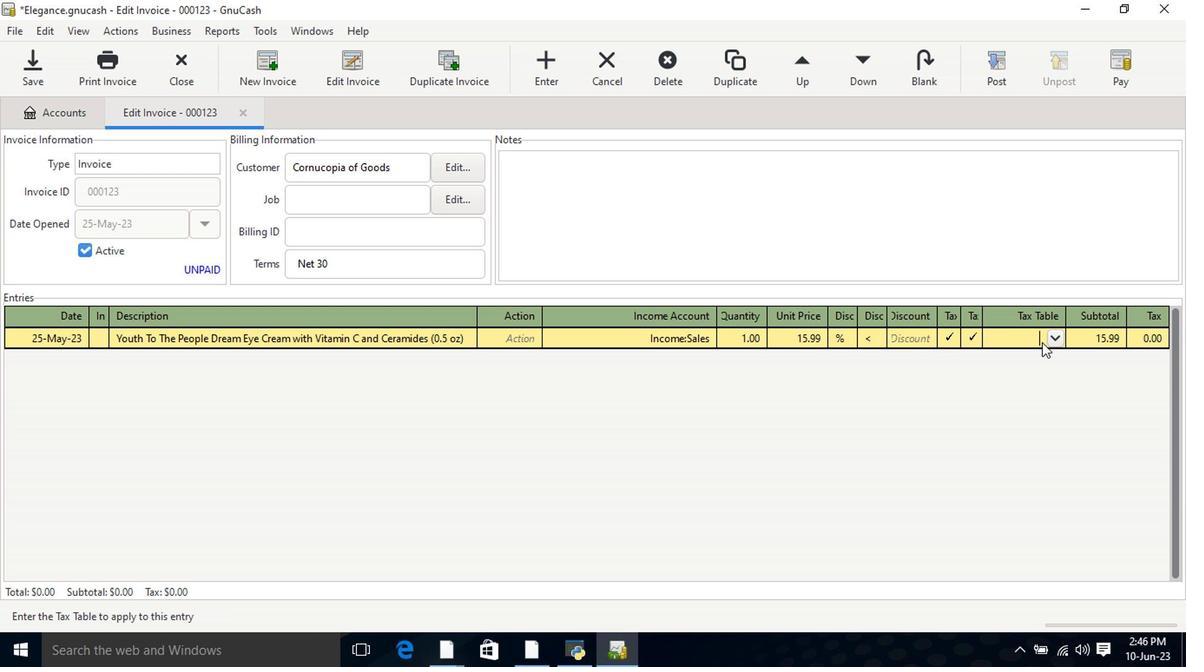 
Action: Mouse moved to (1048, 362)
Screenshot: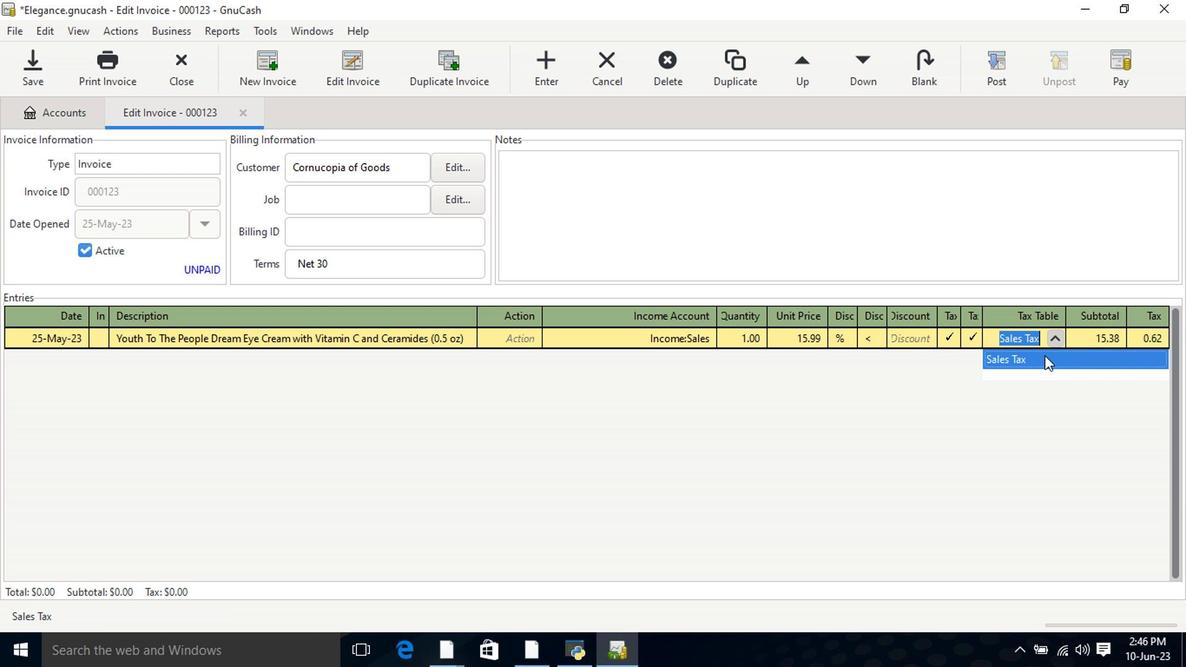 
Action: Mouse pressed left at (1048, 362)
Screenshot: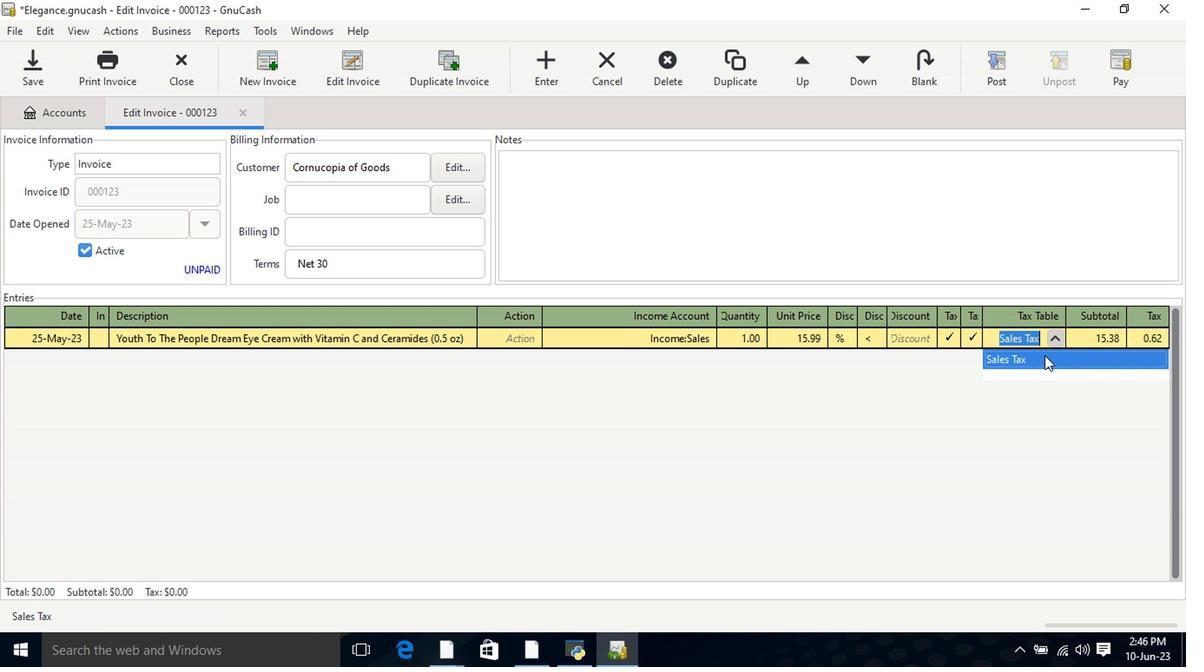 
Action: Key pressed <Key.tab><Key.tab><Key.shift>Modal<Key.space><Key.right><Key.tab><Key.tab>13.49<Key.tab>
Screenshot: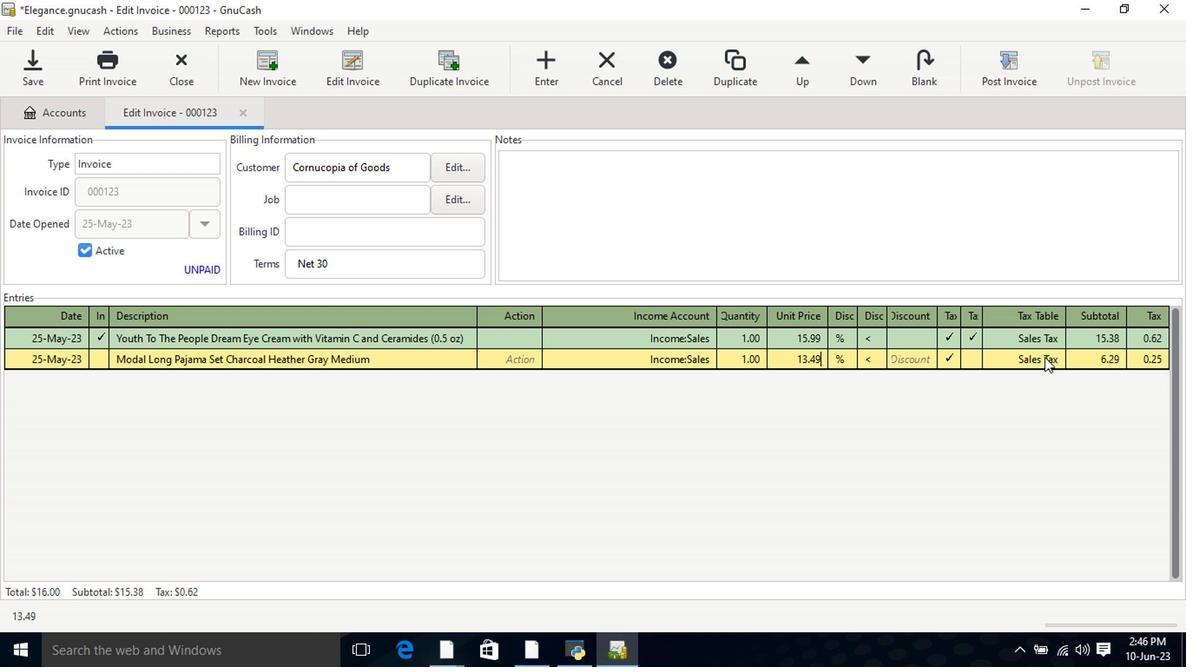 
Action: Mouse moved to (975, 365)
Screenshot: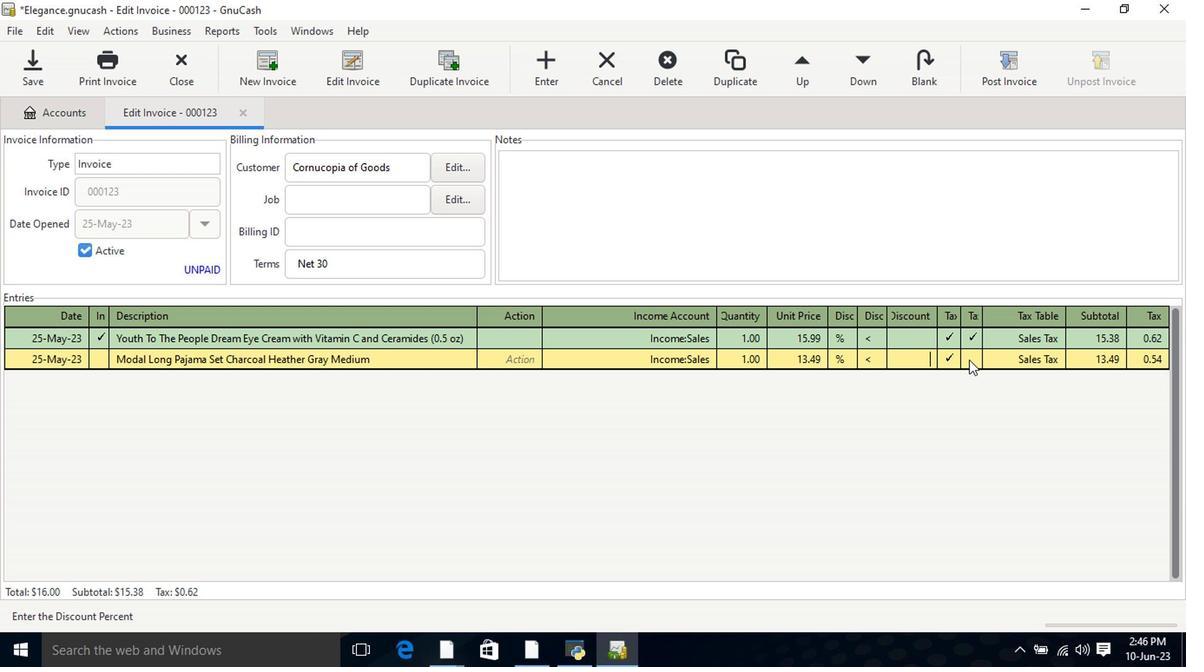 
Action: Mouse pressed left at (975, 365)
Screenshot: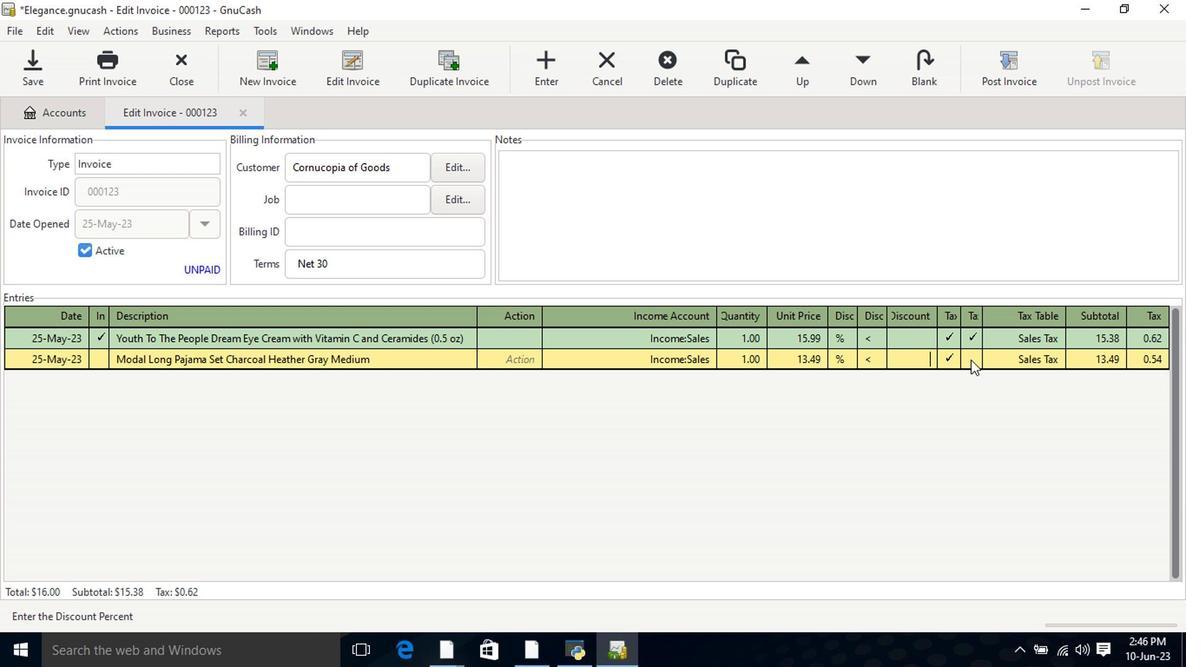 
Action: Mouse moved to (1021, 363)
Screenshot: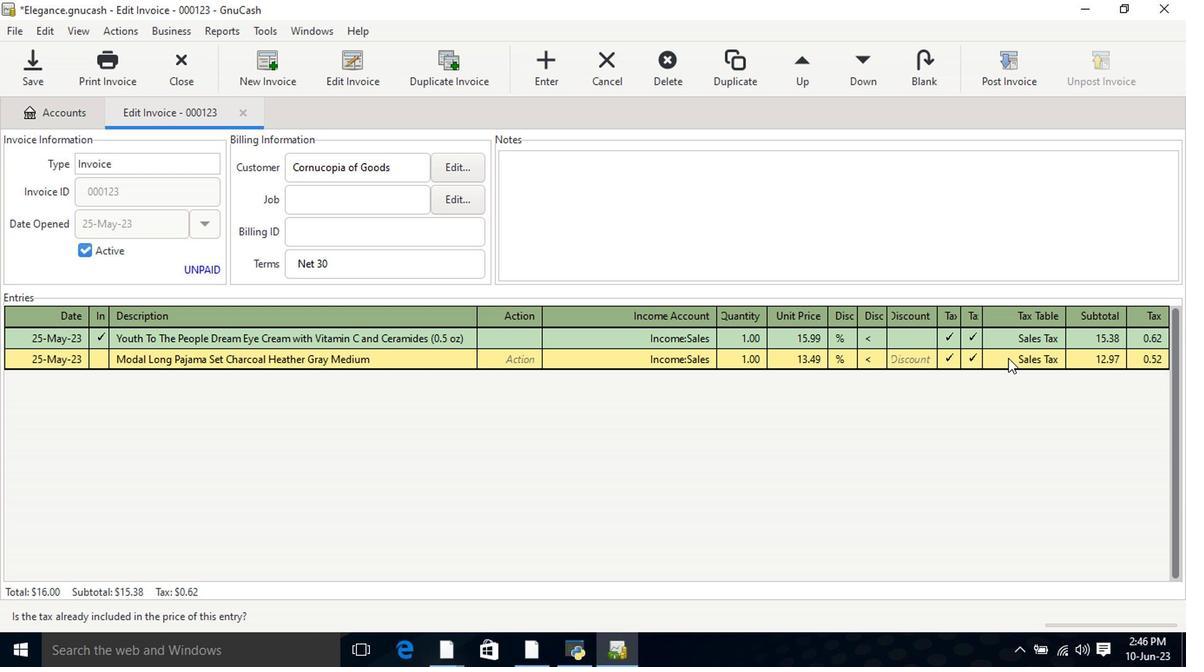 
Action: Key pressed <Key.tab><Key.tab>
Screenshot: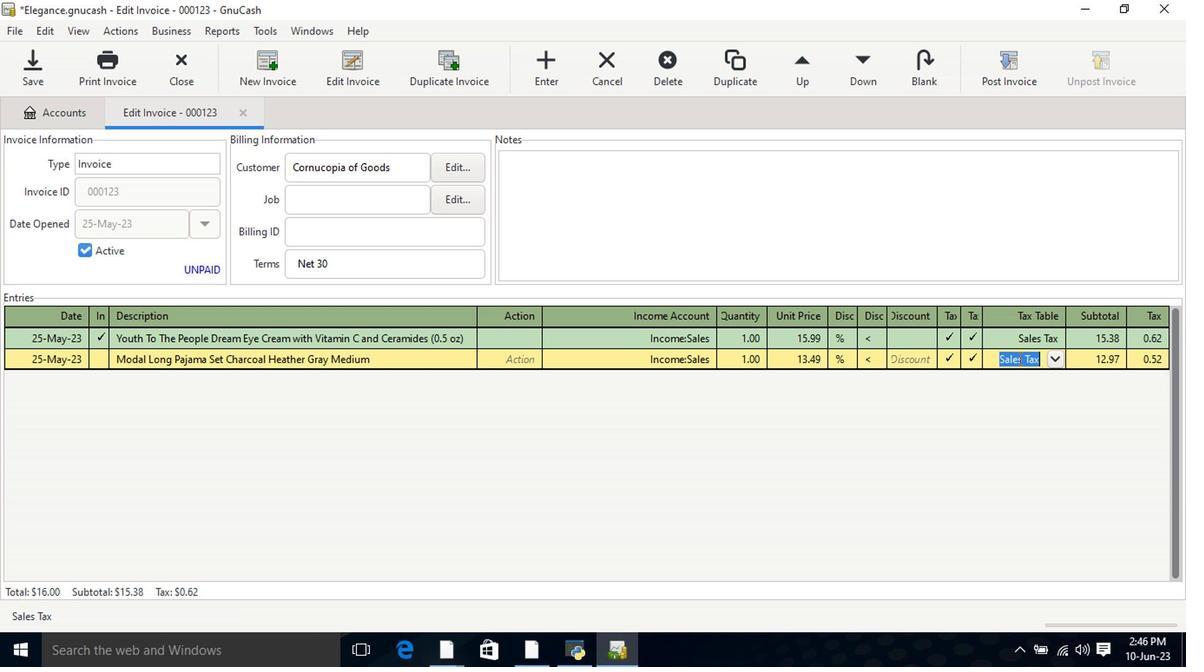 
Action: Mouse moved to (1013, 77)
Screenshot: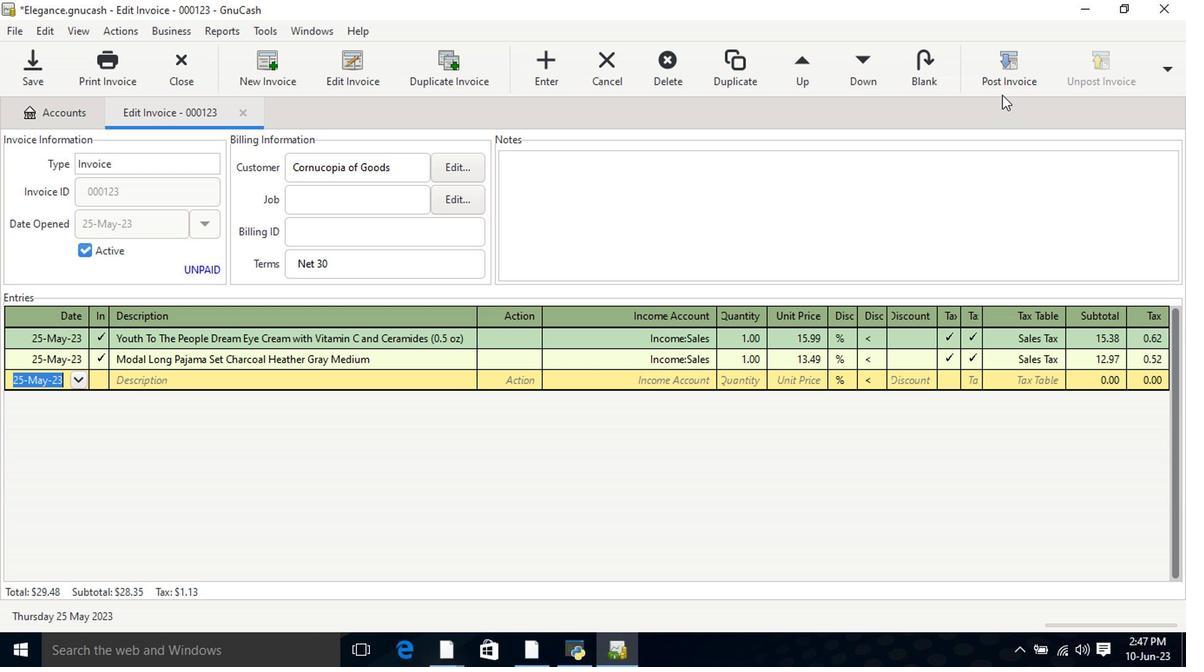 
Action: Mouse pressed left at (1013, 77)
Screenshot: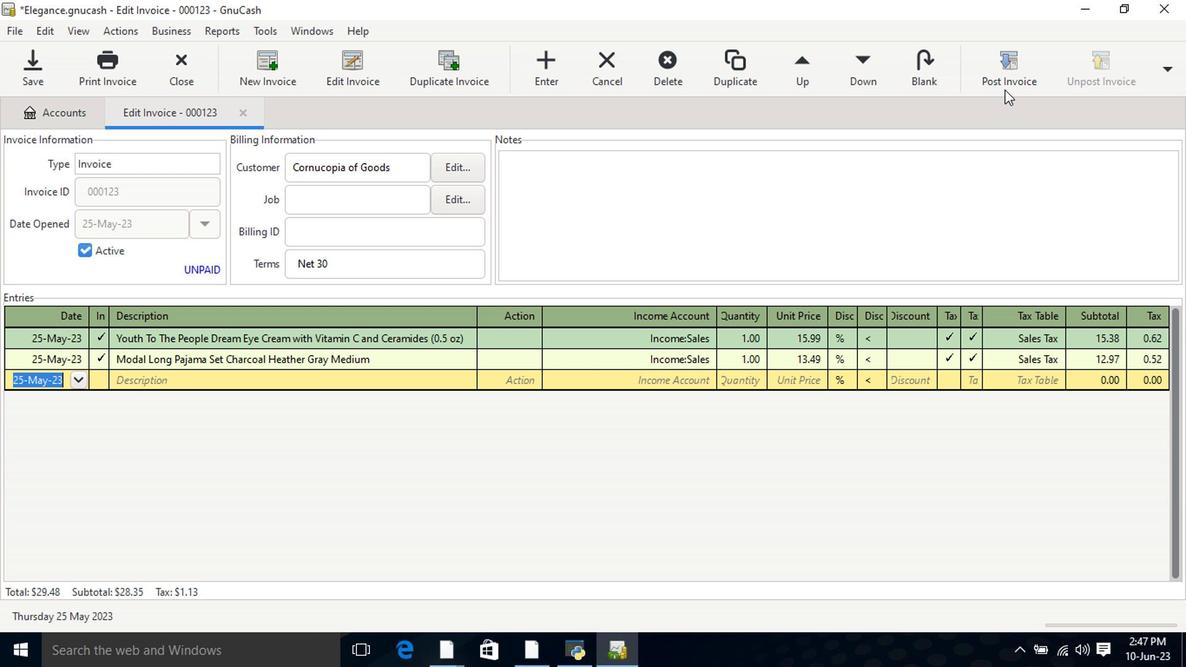 
Action: Mouse moved to (741, 292)
Screenshot: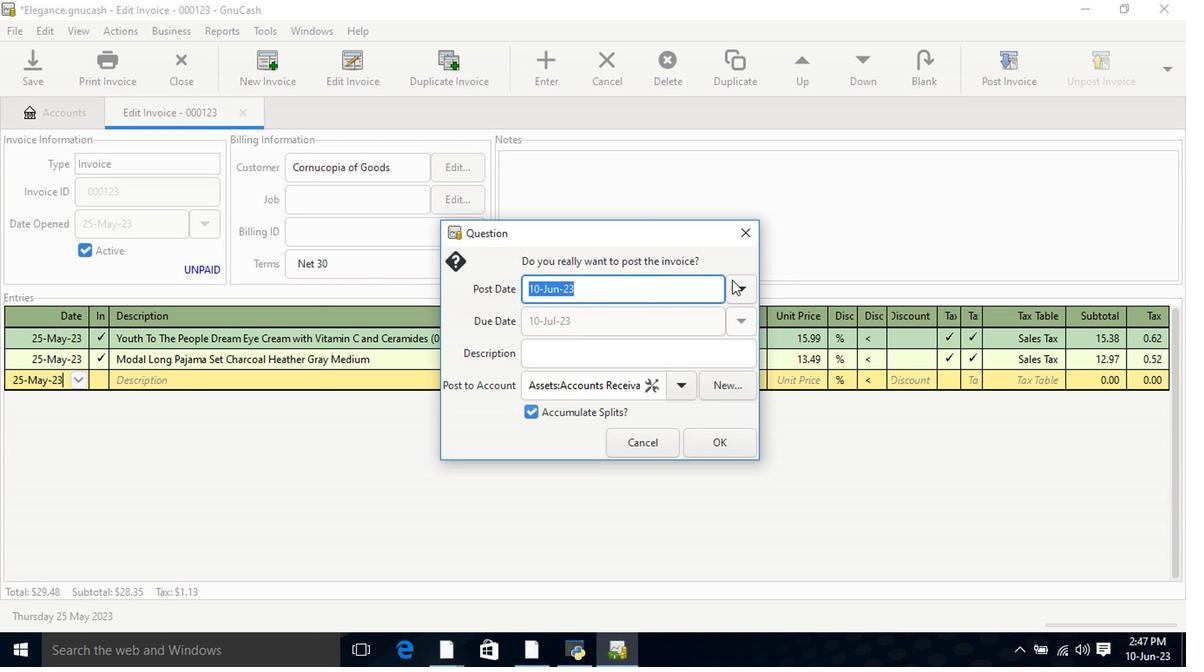 
Action: Mouse pressed left at (741, 292)
Screenshot: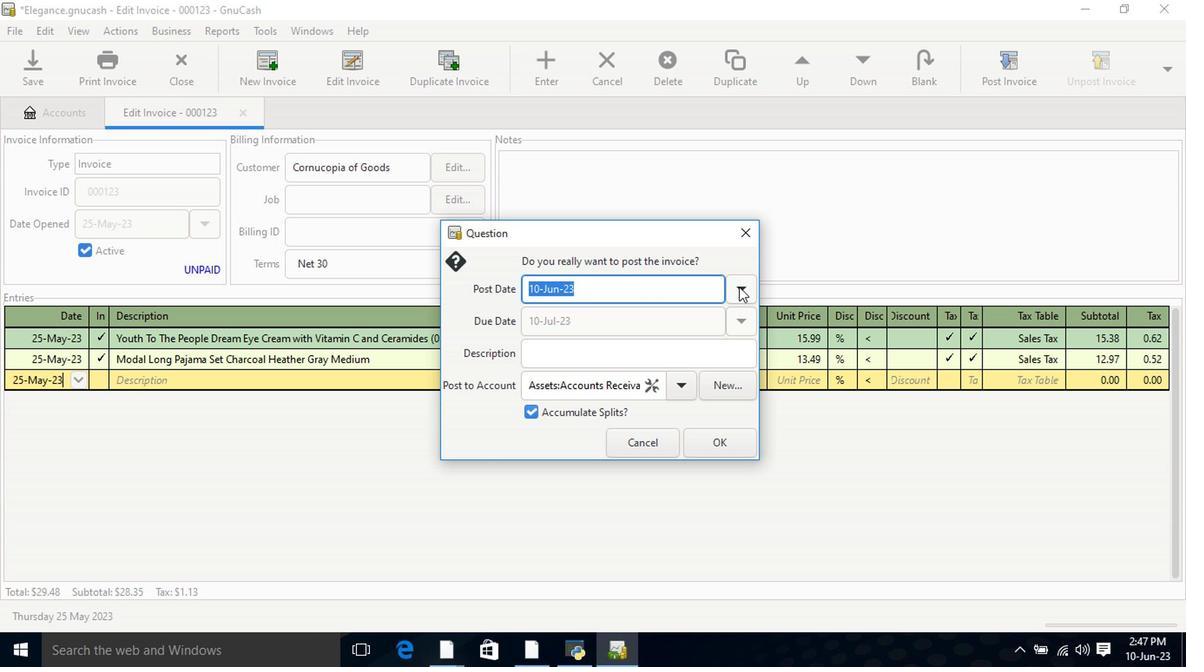 
Action: Mouse moved to (604, 318)
Screenshot: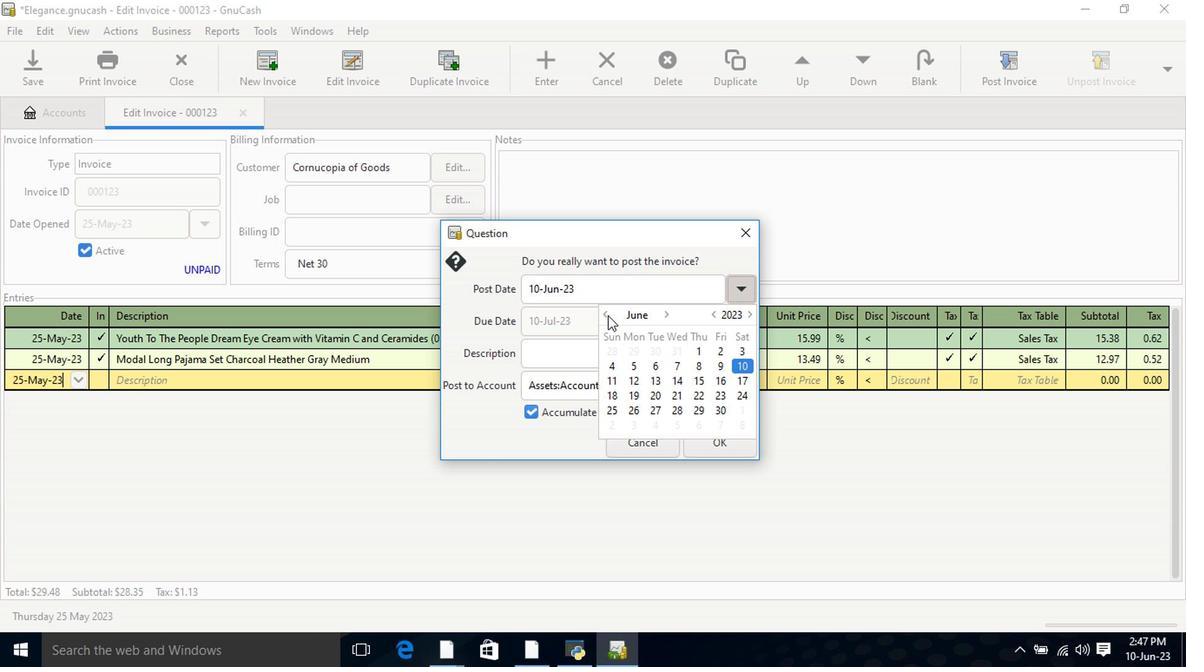 
Action: Mouse pressed left at (604, 318)
Screenshot: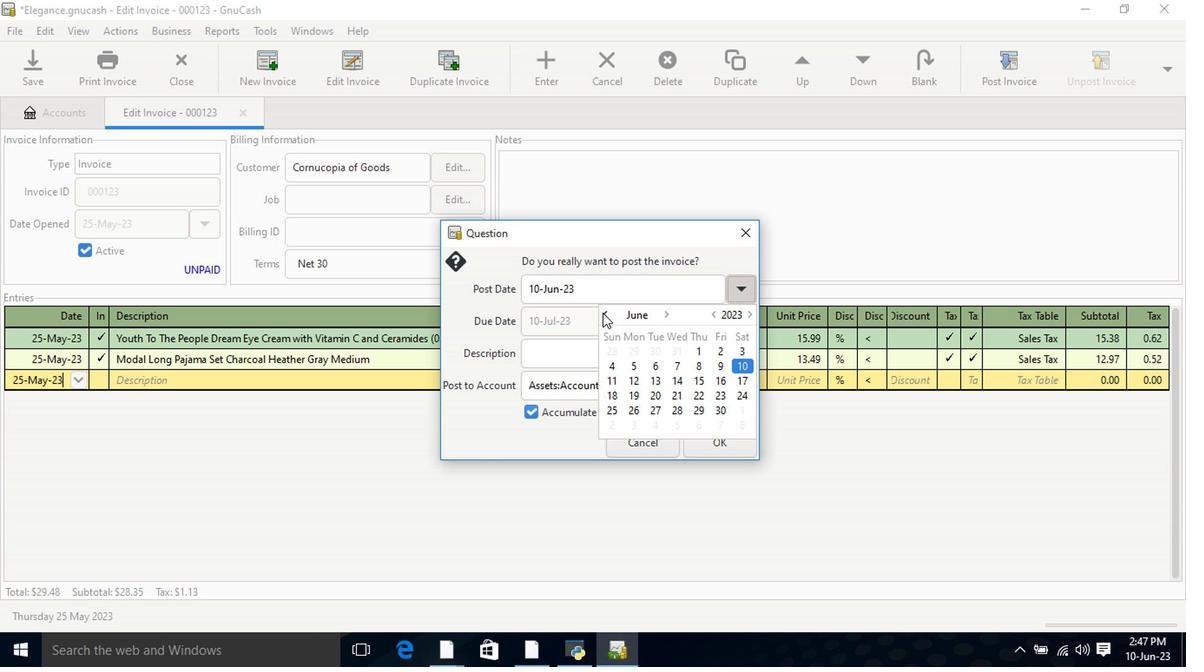 
Action: Mouse moved to (702, 396)
Screenshot: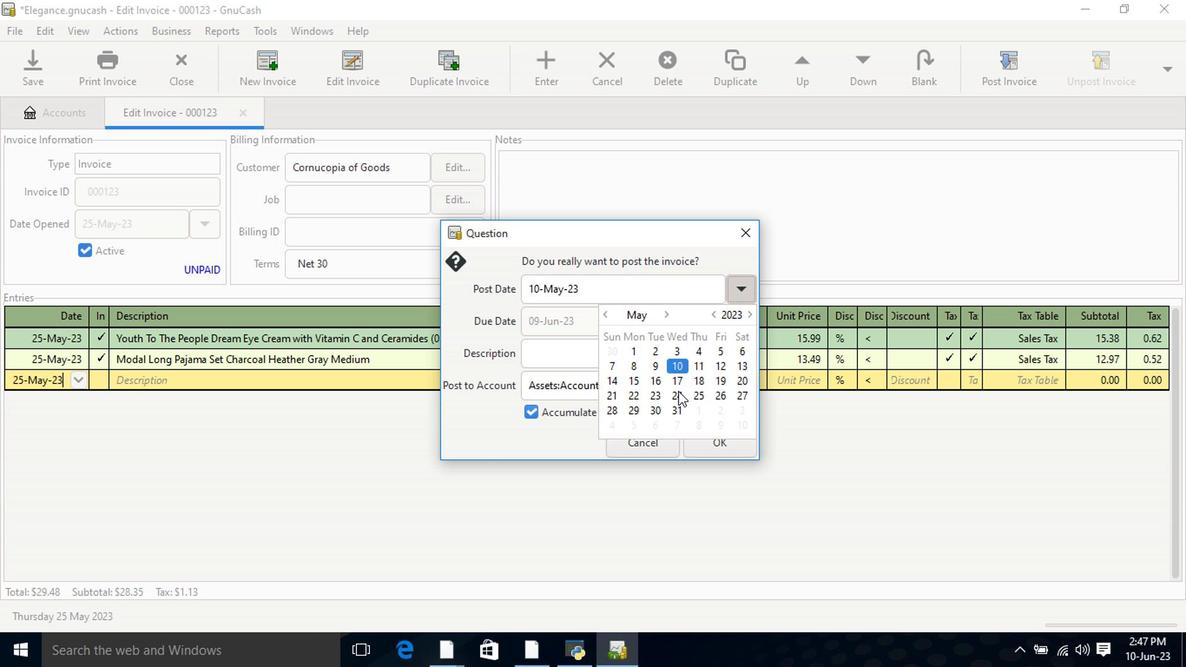 
Action: Mouse pressed left at (702, 396)
Screenshot: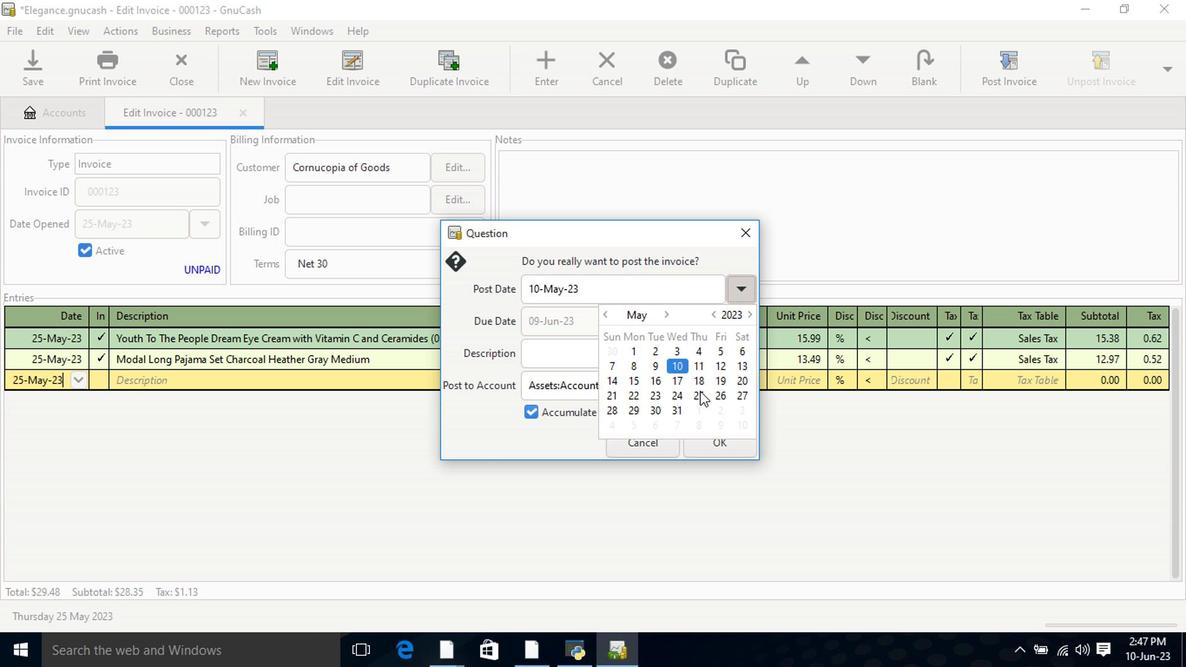 
Action: Mouse moved to (702, 396)
Screenshot: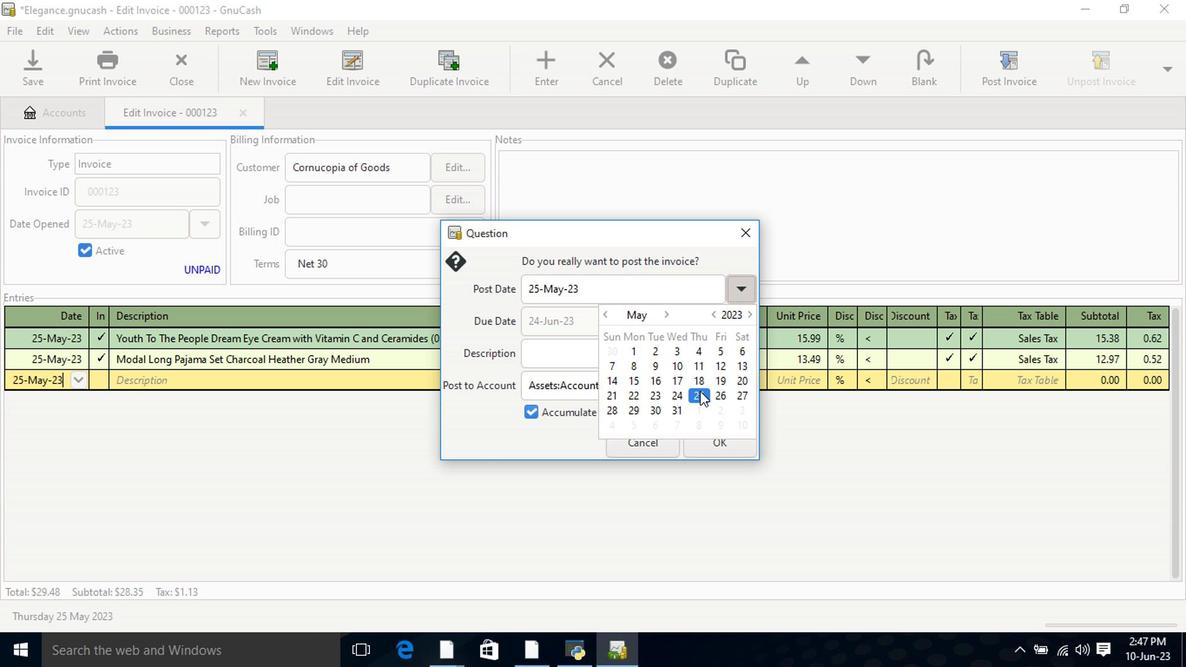 
Action: Mouse pressed left at (702, 396)
Screenshot: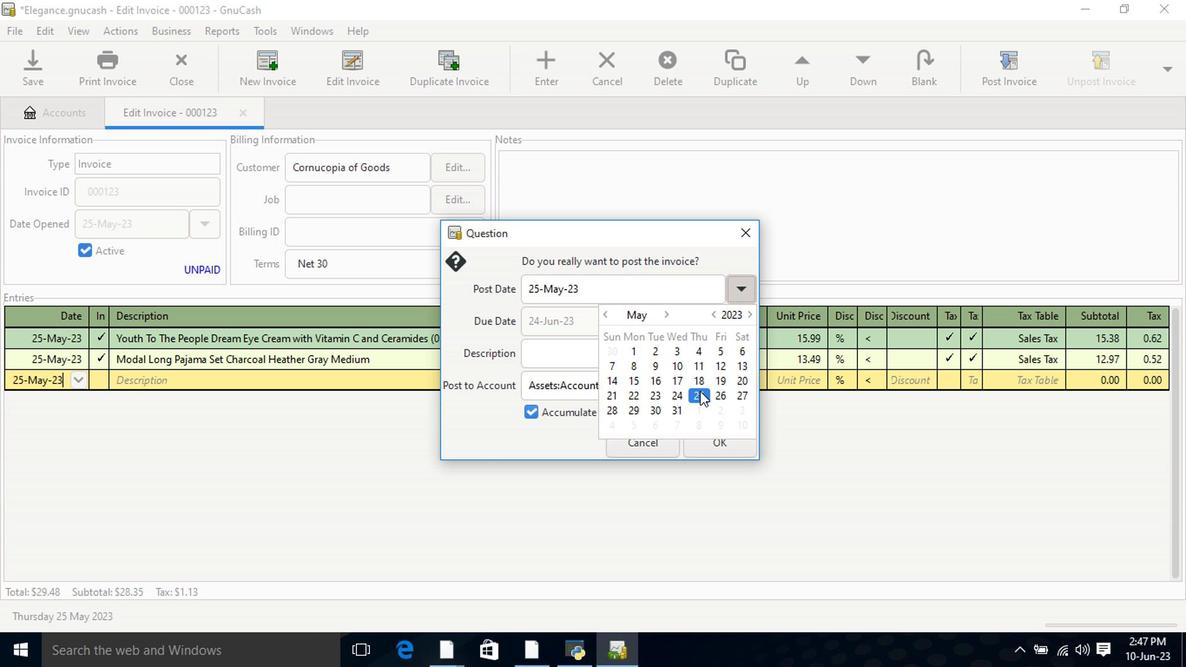 
Action: Mouse moved to (722, 452)
Screenshot: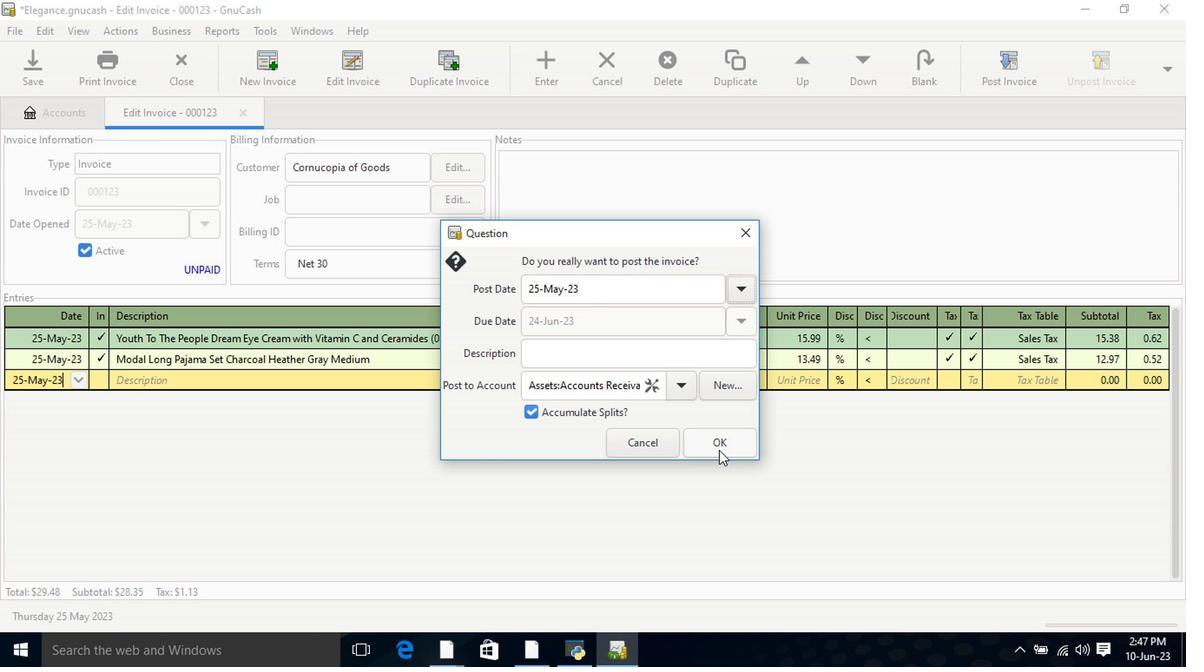 
Action: Mouse pressed left at (722, 452)
Screenshot: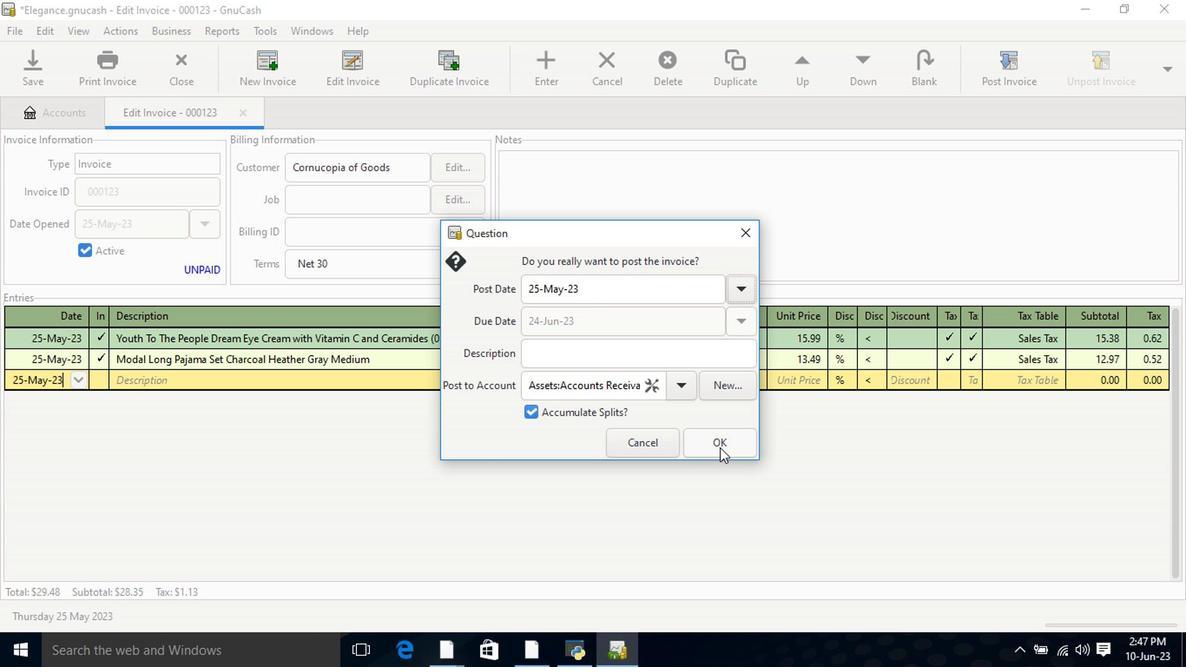 
Action: Mouse moved to (1142, 64)
Screenshot: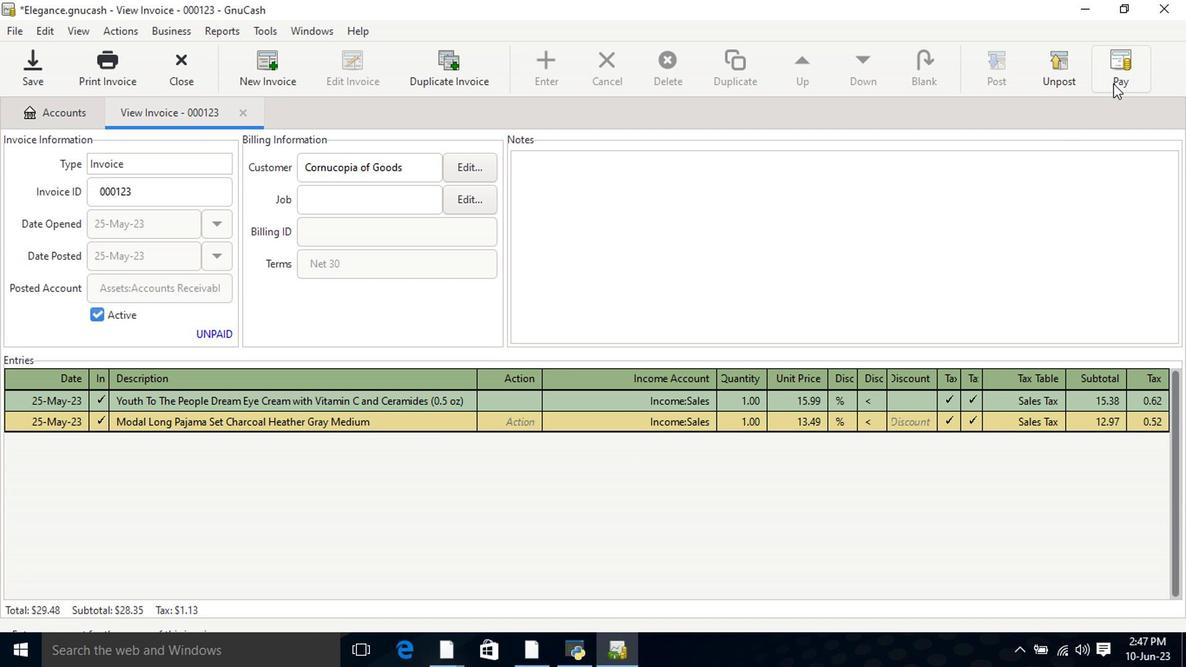 
Action: Mouse pressed left at (1142, 64)
Screenshot: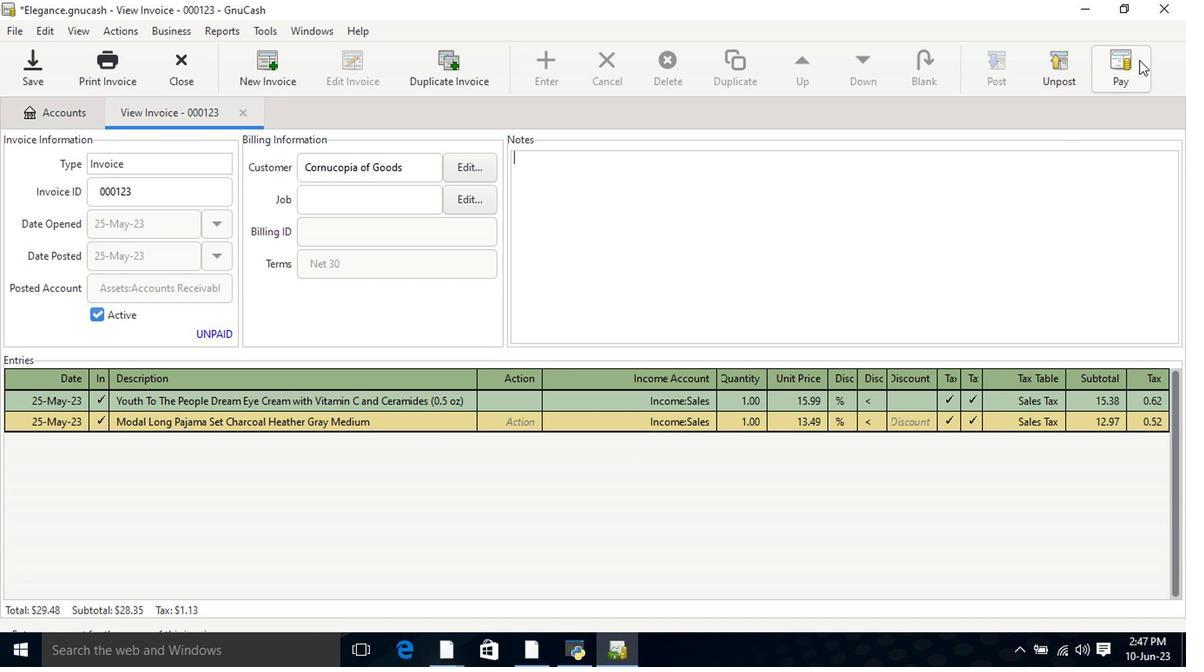 
Action: Mouse moved to (527, 350)
Screenshot: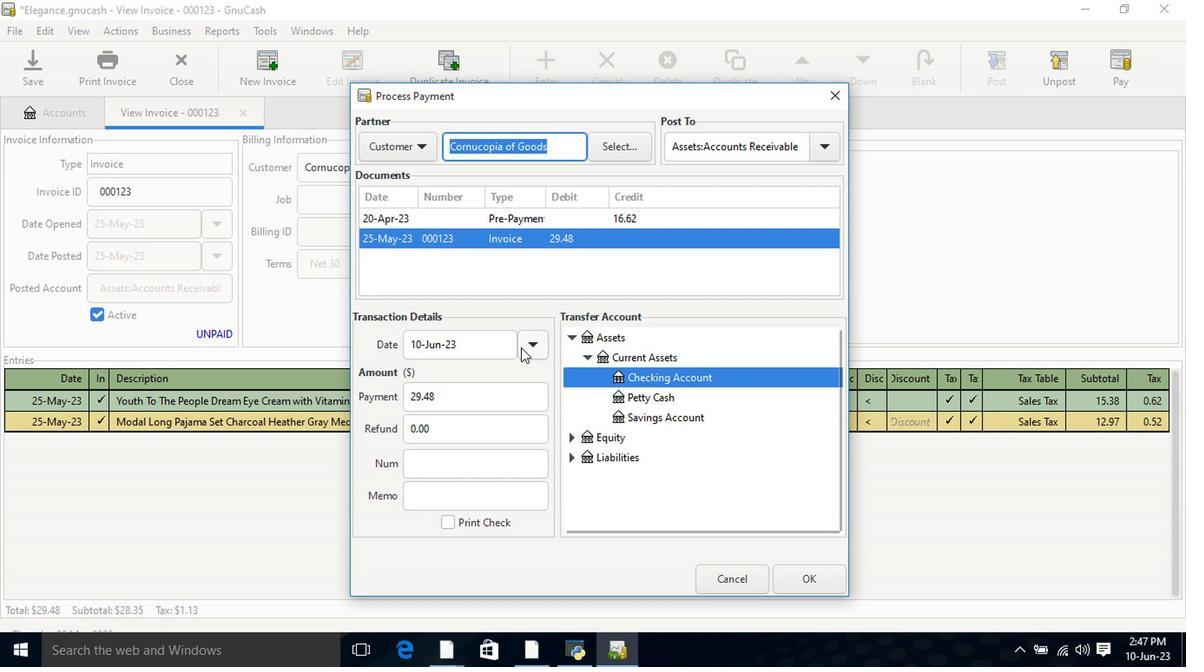 
Action: Mouse pressed left at (527, 350)
Screenshot: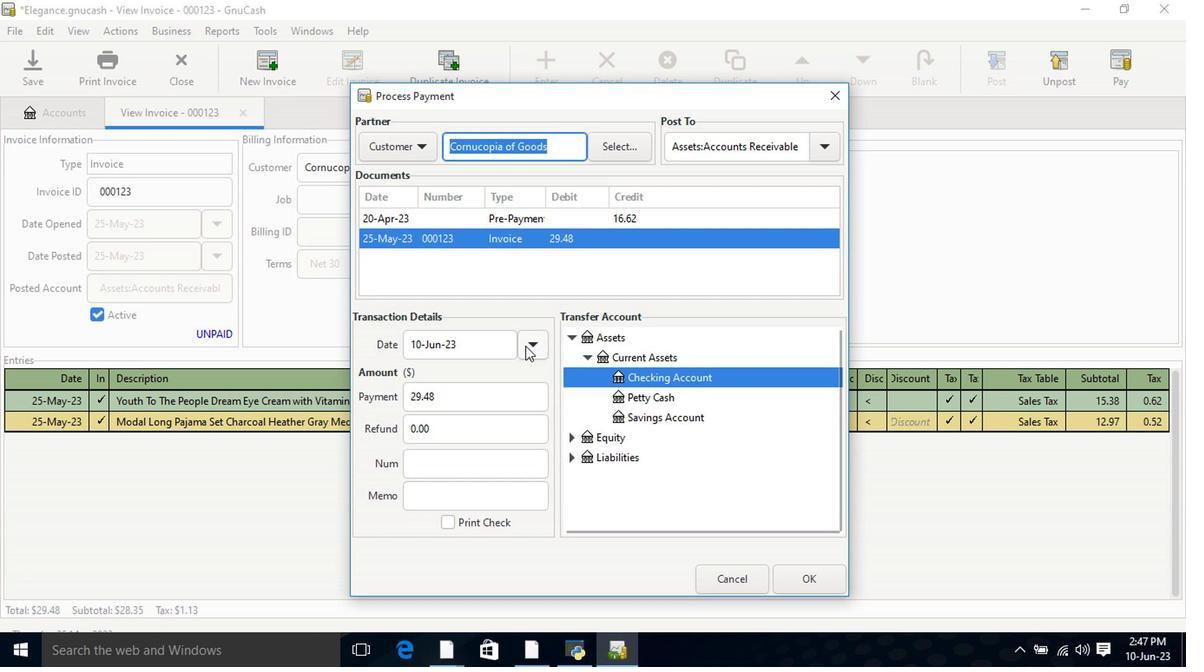 
Action: Mouse moved to (517, 454)
Screenshot: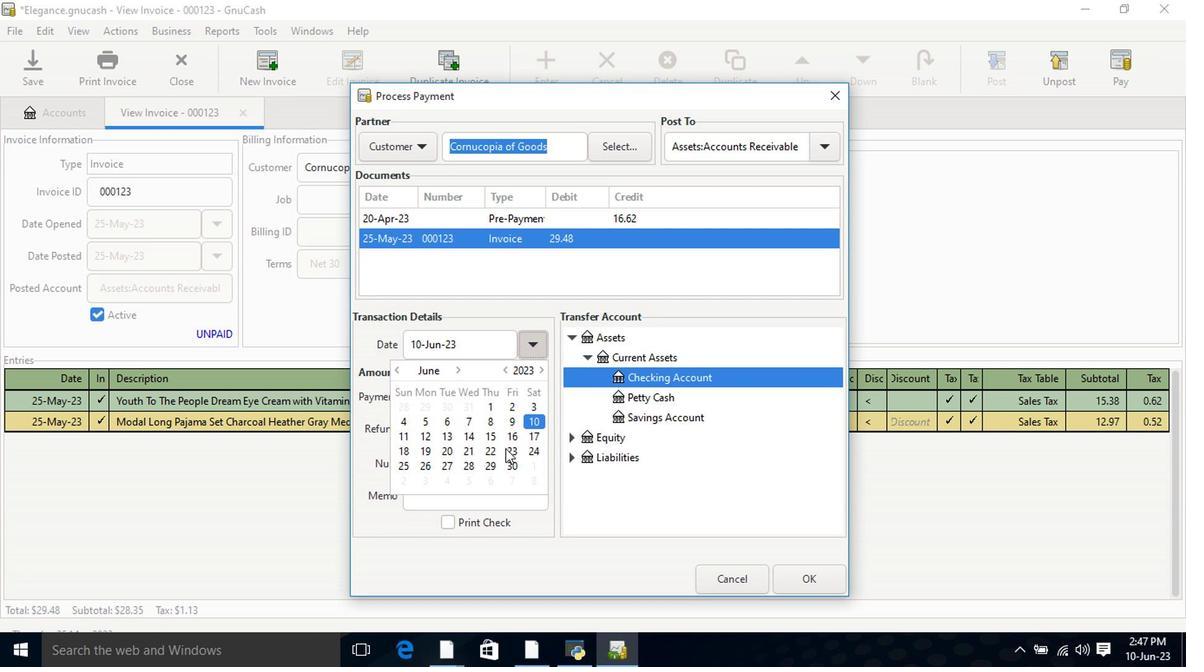 
Action: Mouse pressed left at (517, 454)
Screenshot: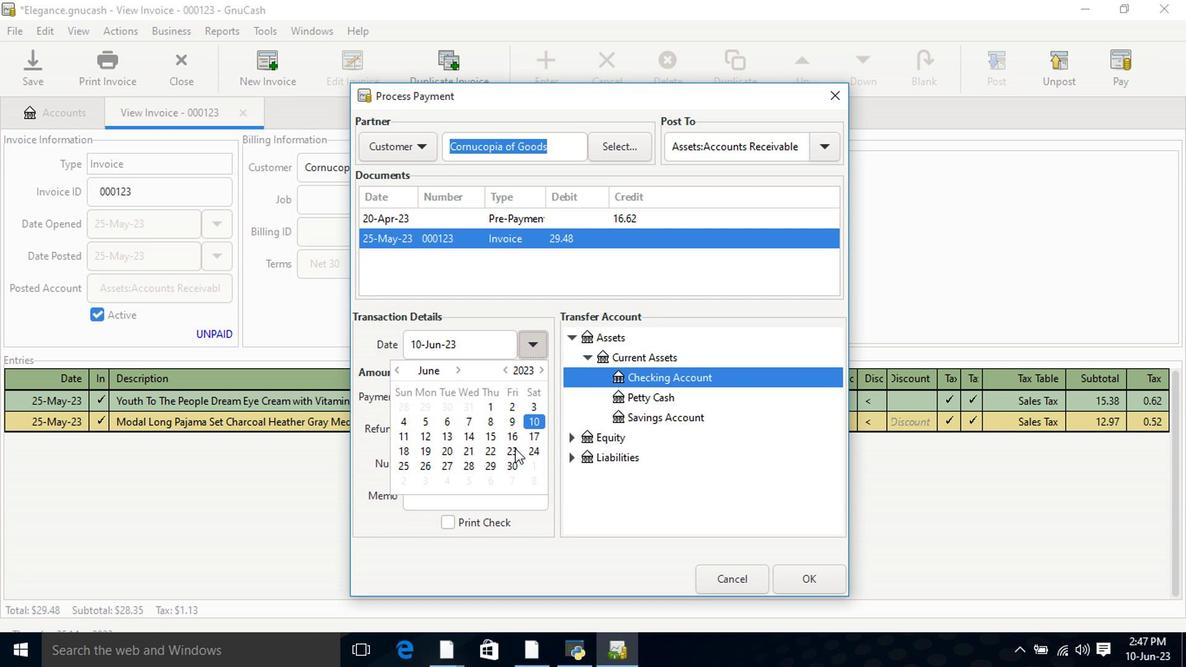 
Action: Mouse pressed left at (517, 454)
Screenshot: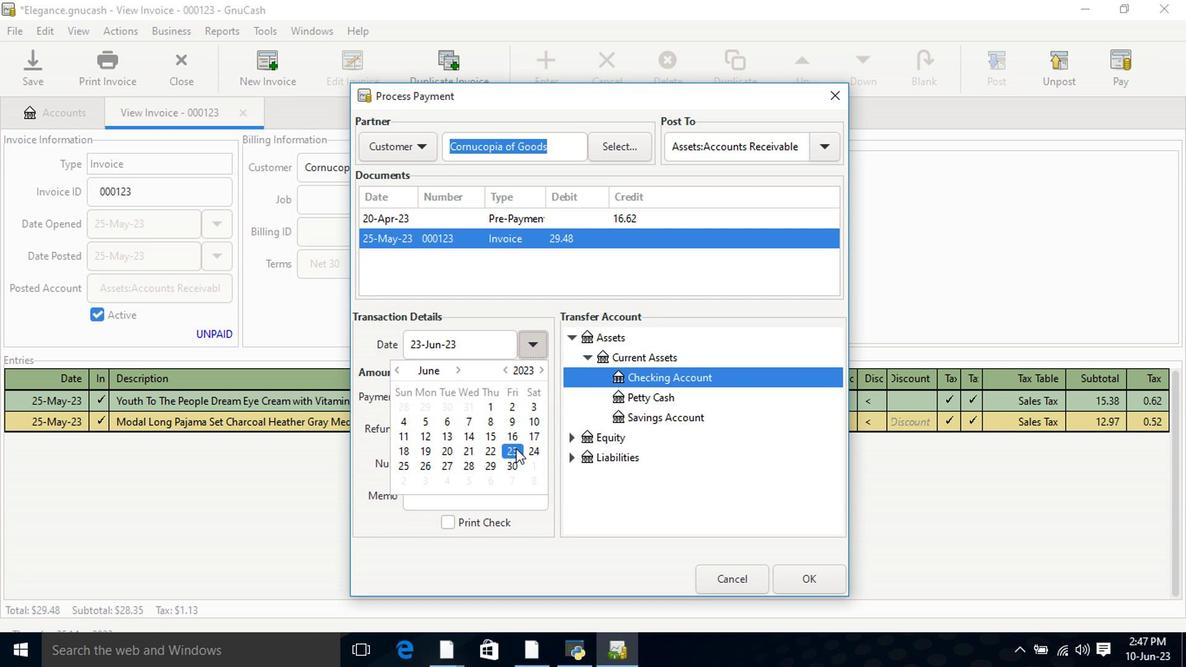 
Action: Mouse moved to (573, 345)
Screenshot: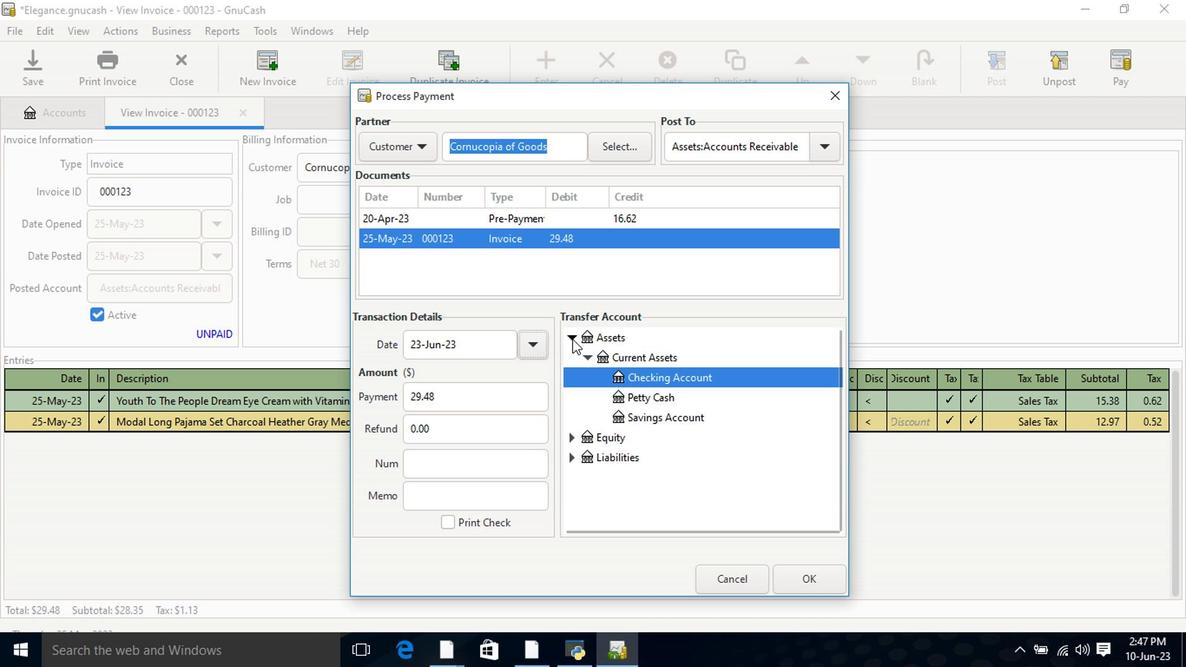 
Action: Mouse pressed left at (573, 345)
Screenshot: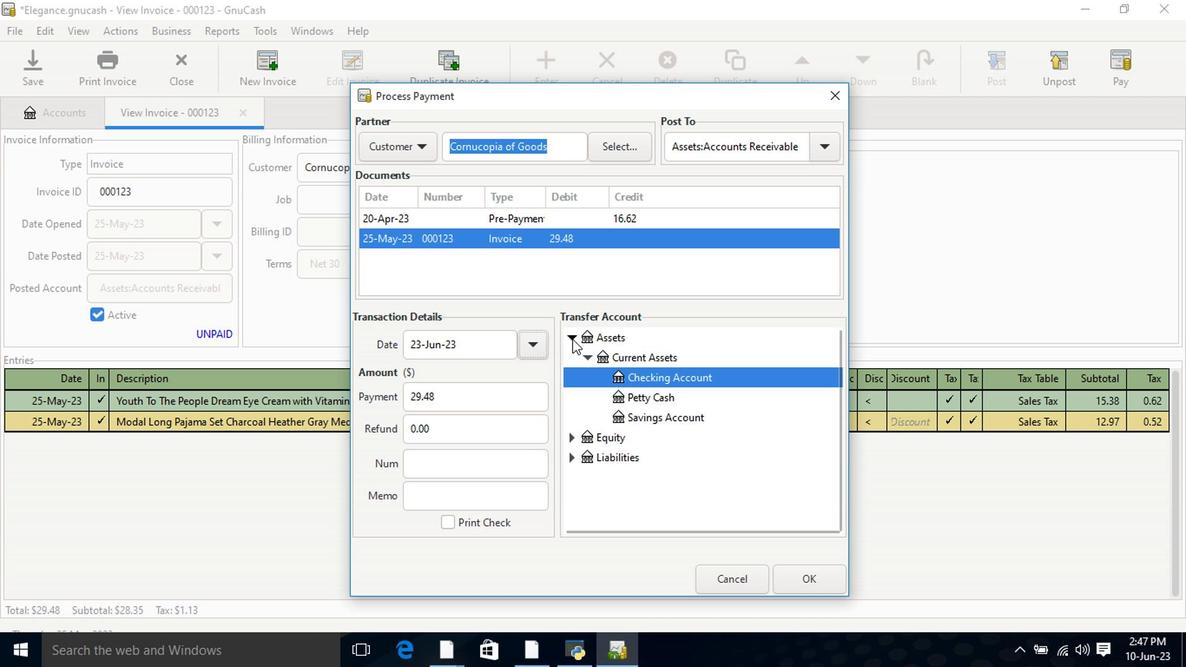 
Action: Mouse moved to (576, 344)
Screenshot: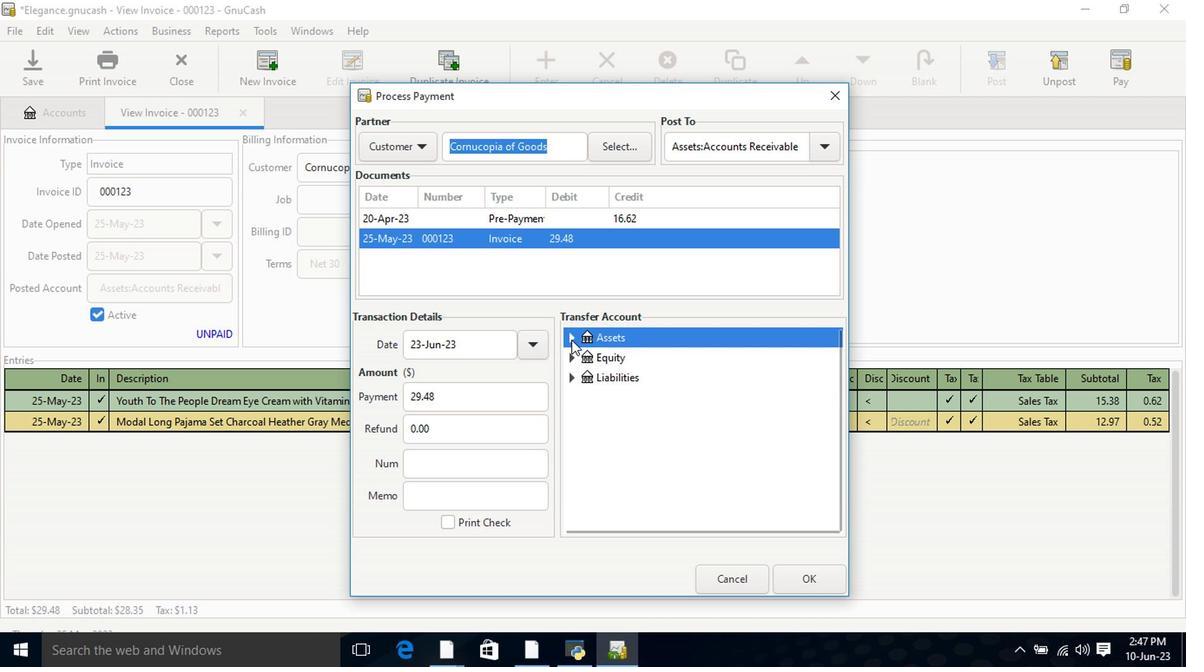 
Action: Mouse pressed left at (576, 344)
Screenshot: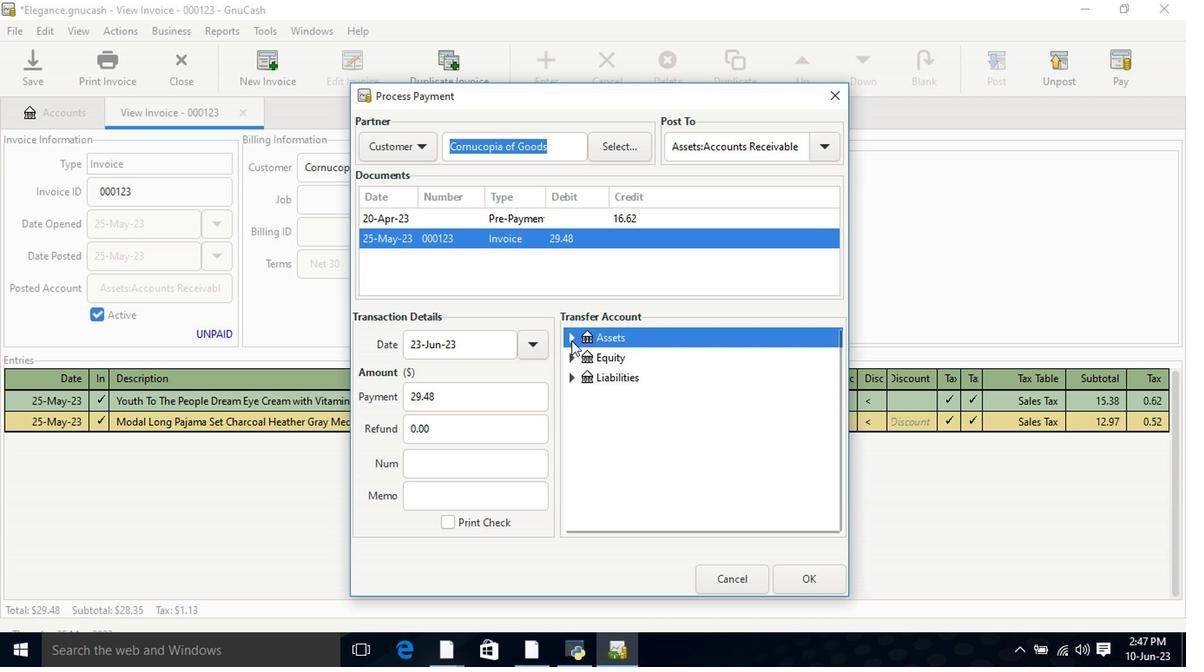 
Action: Mouse moved to (588, 360)
Screenshot: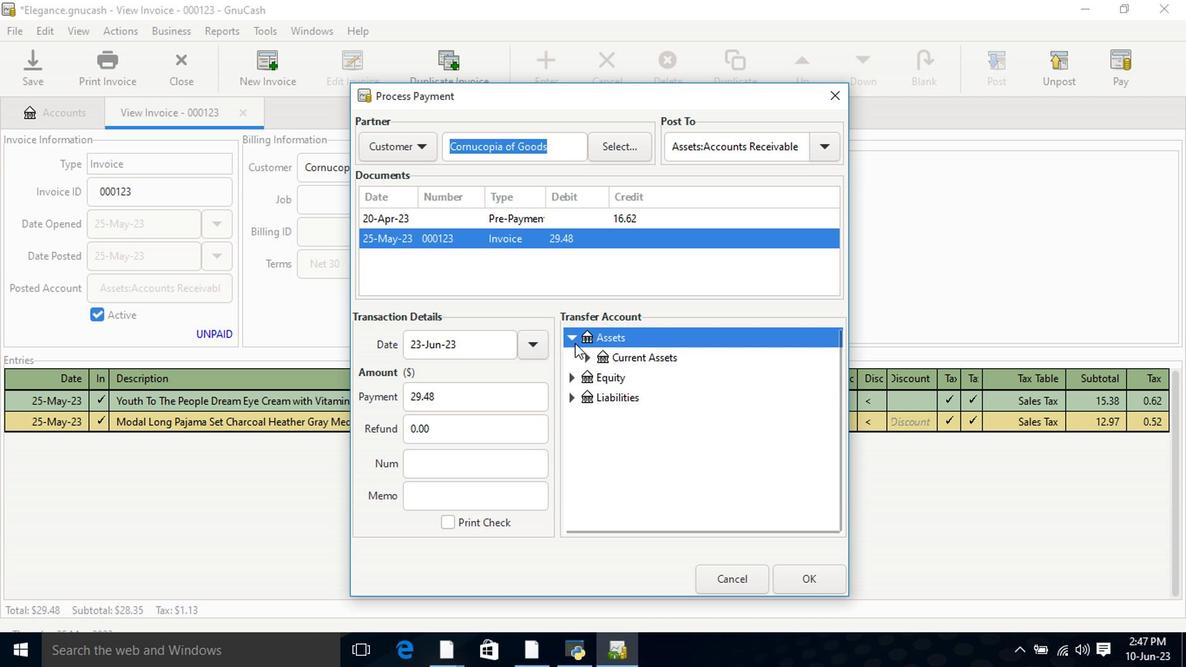 
Action: Mouse pressed left at (588, 360)
Screenshot: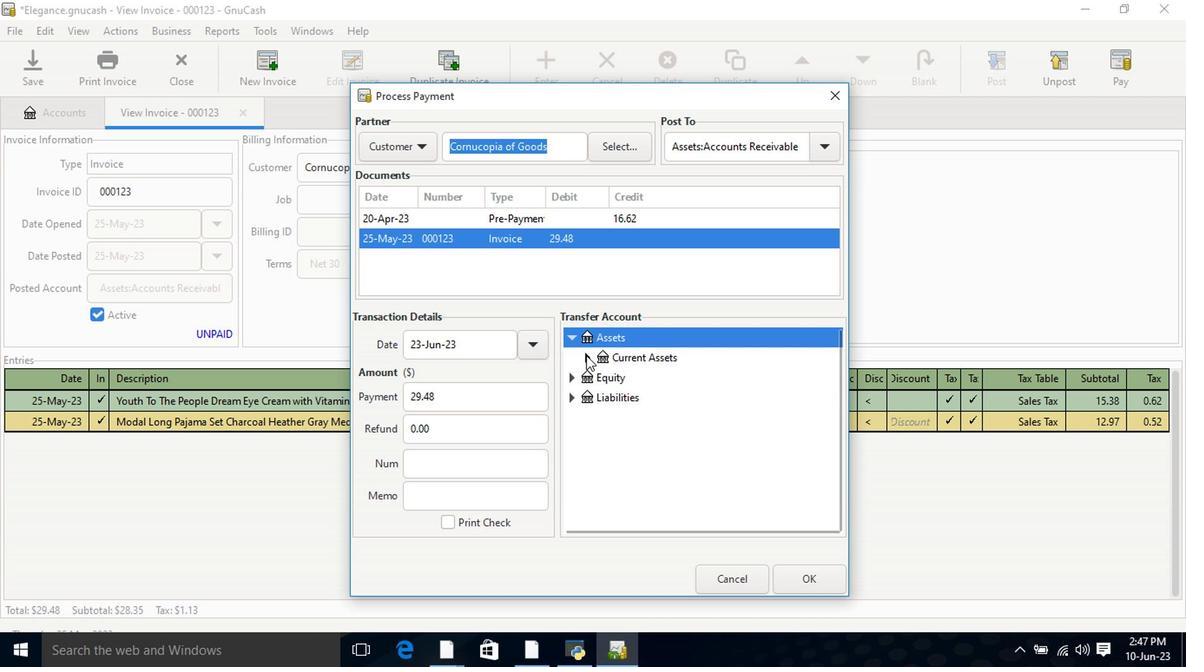 
Action: Mouse moved to (633, 381)
Screenshot: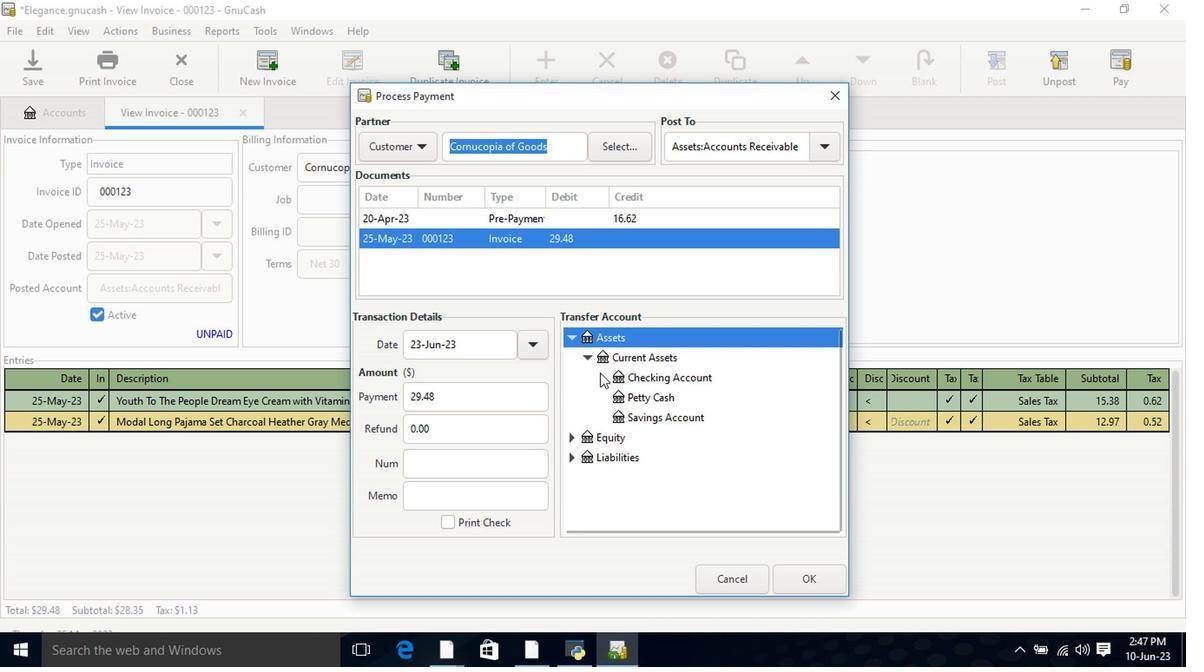 
Action: Mouse pressed left at (633, 381)
Screenshot: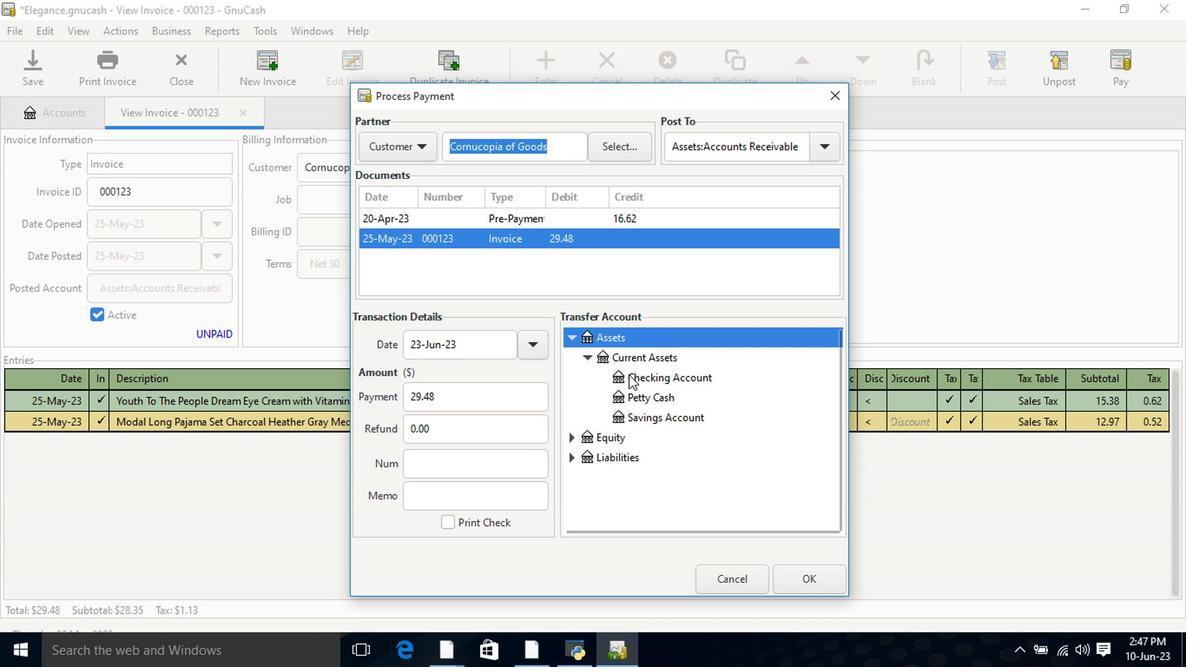 
Action: Mouse moved to (790, 584)
Screenshot: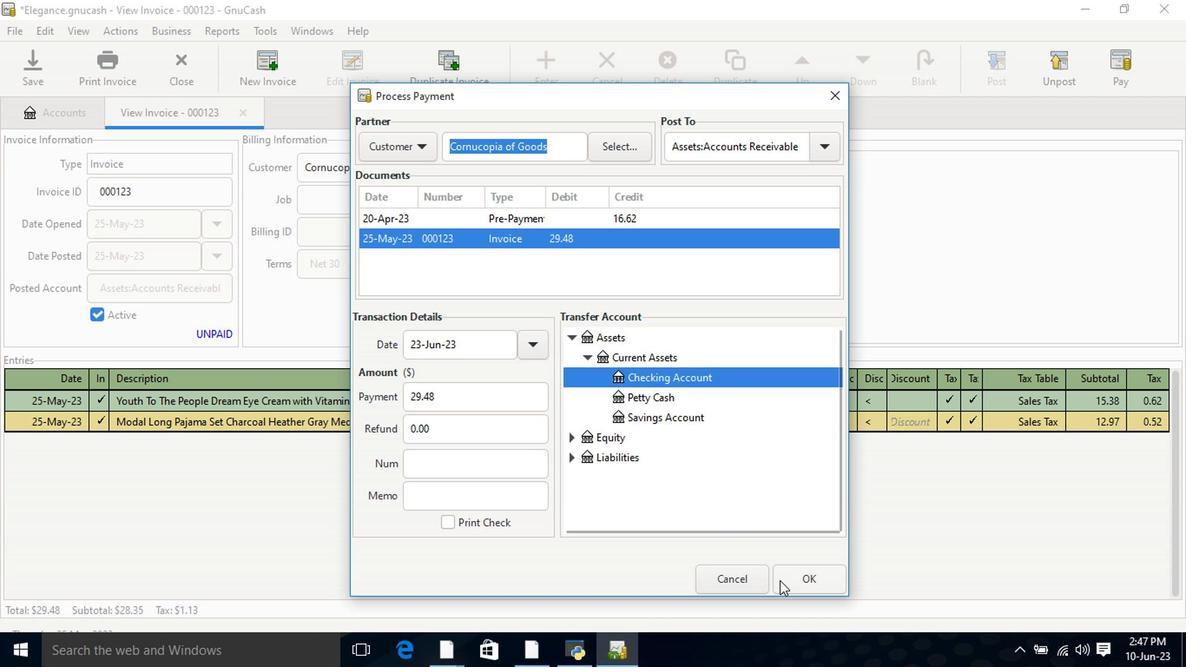 
Action: Mouse pressed left at (790, 584)
Screenshot: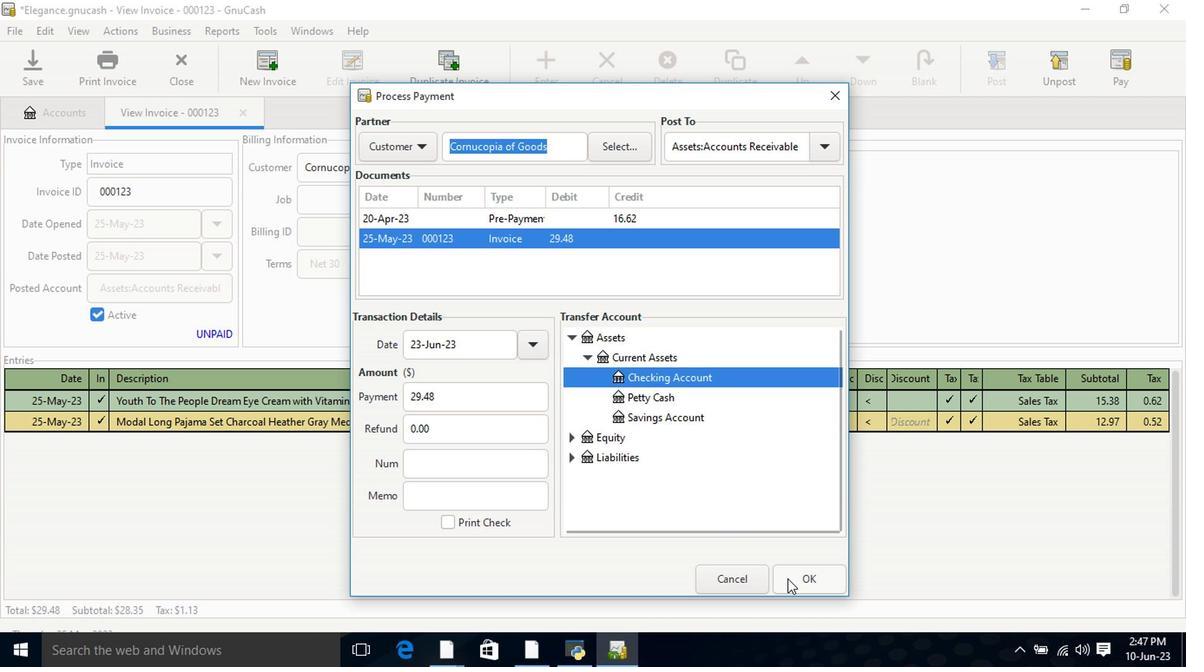 
Action: Mouse moved to (111, 75)
Screenshot: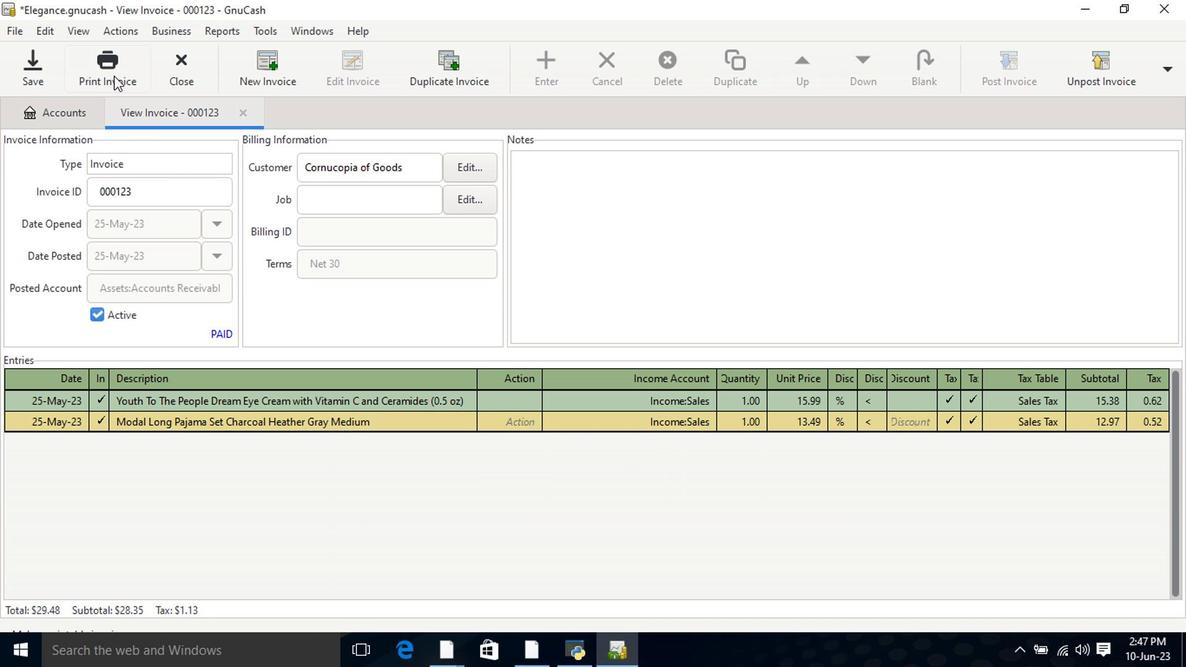 
Action: Mouse pressed left at (111, 75)
Screenshot: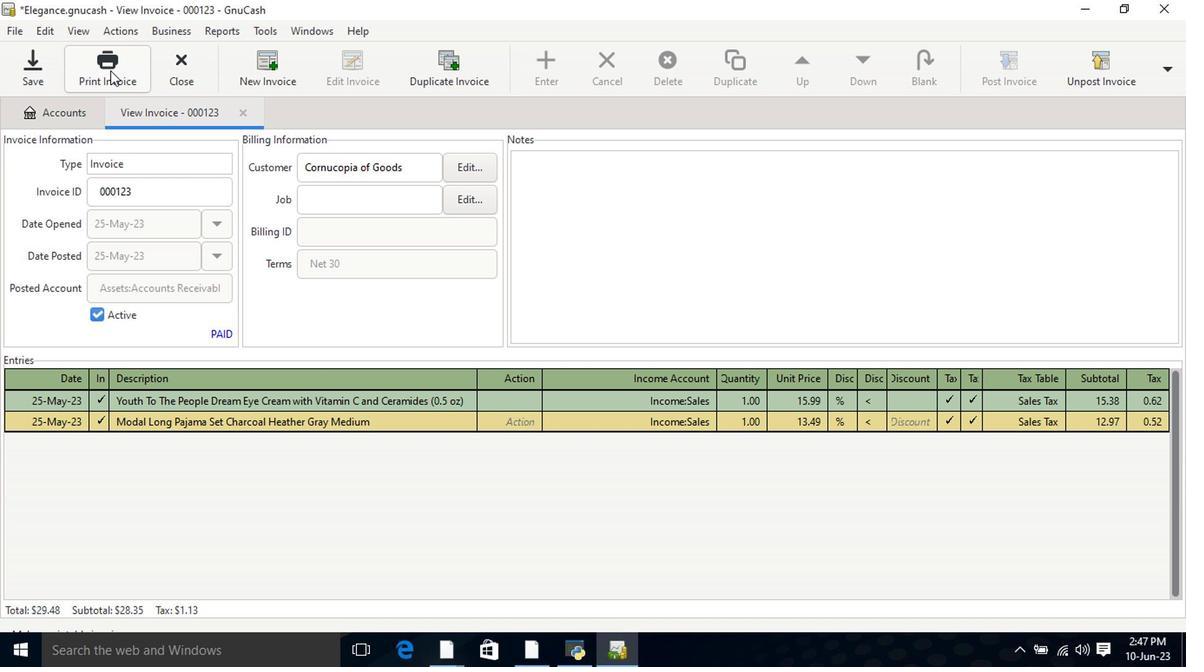 
Action: Mouse moved to (394, 465)
Screenshot: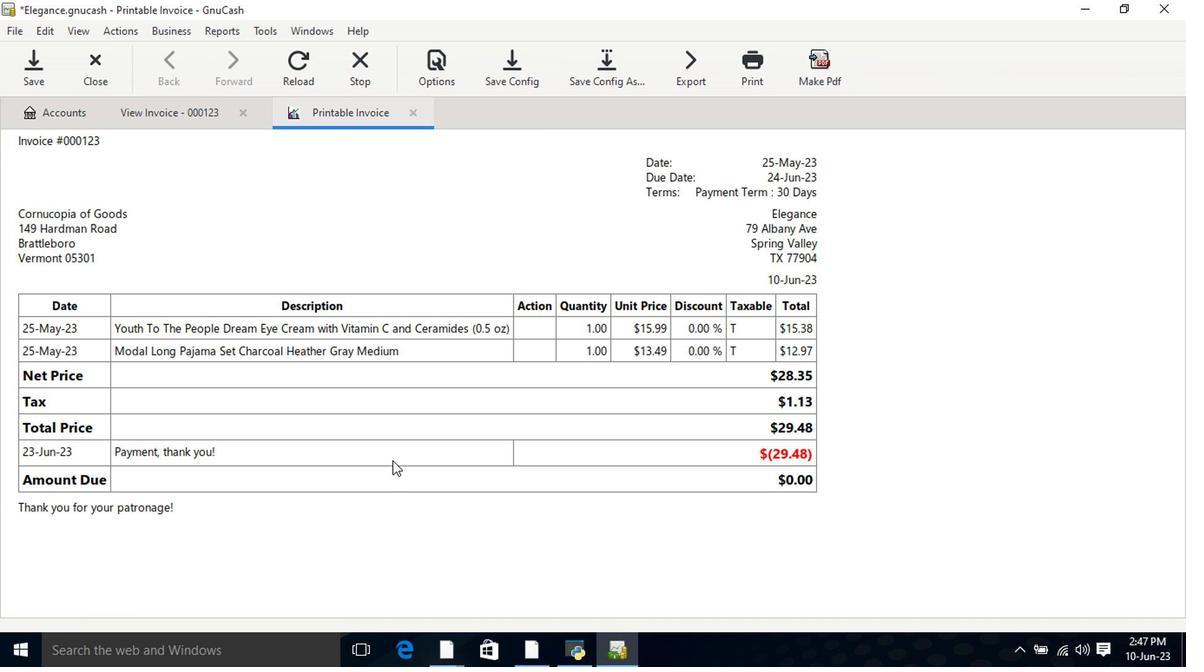 
